 Task: In the  document goldmine.html Share this file with 'softage.1@softage.net' Check 'Vision History' View the  non- printing characters
Action: Mouse moved to (224, 306)
Screenshot: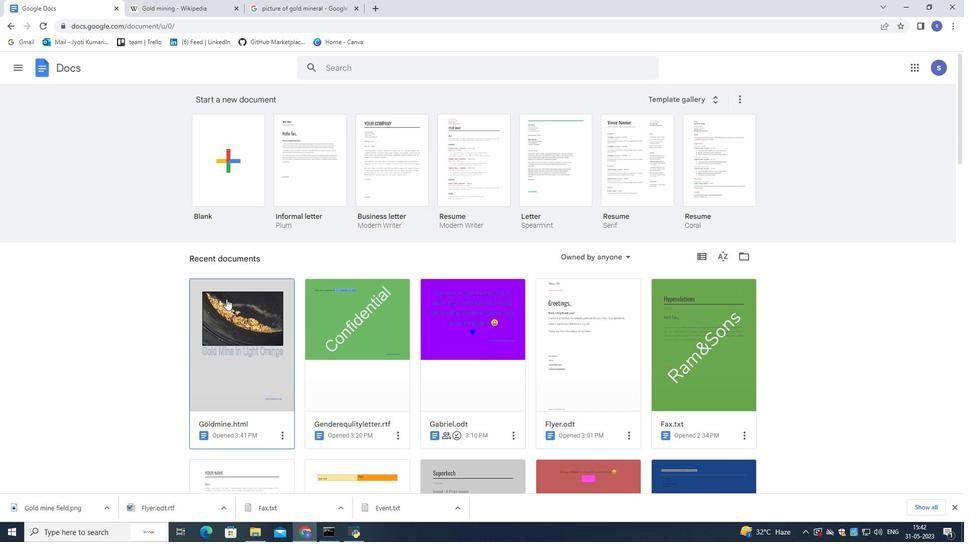 
Action: Mouse pressed left at (224, 306)
Screenshot: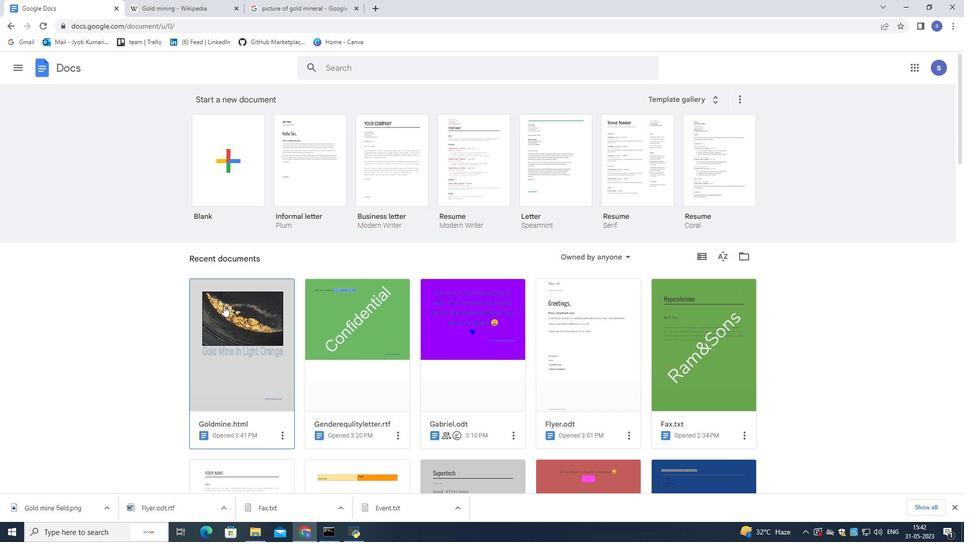 
Action: Mouse moved to (334, 315)
Screenshot: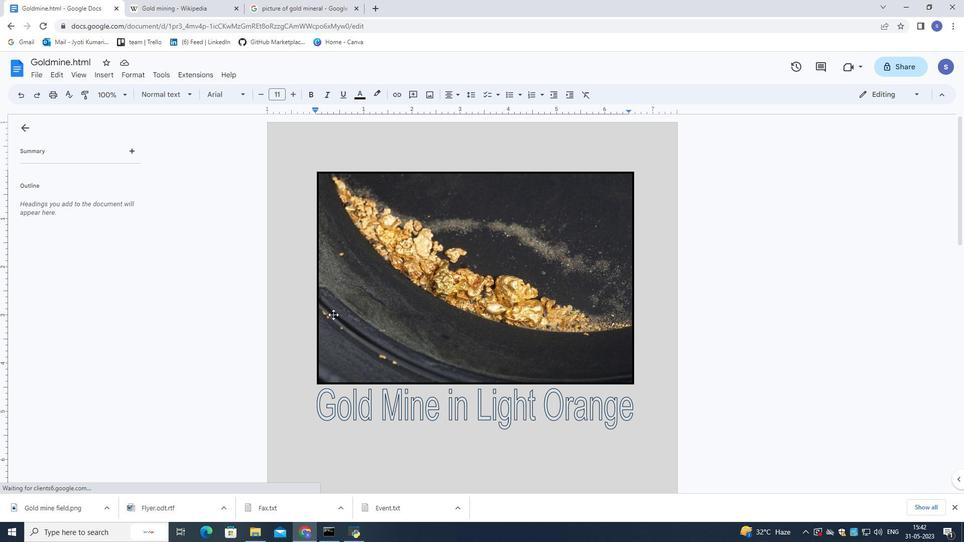 
Action: Mouse scrolled (334, 314) with delta (0, 0)
Screenshot: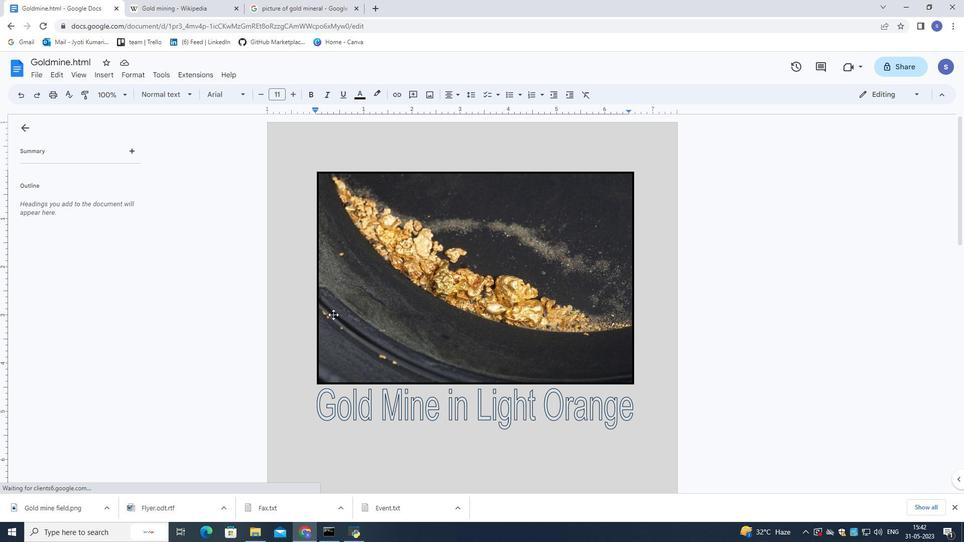 
Action: Mouse scrolled (334, 314) with delta (0, 0)
Screenshot: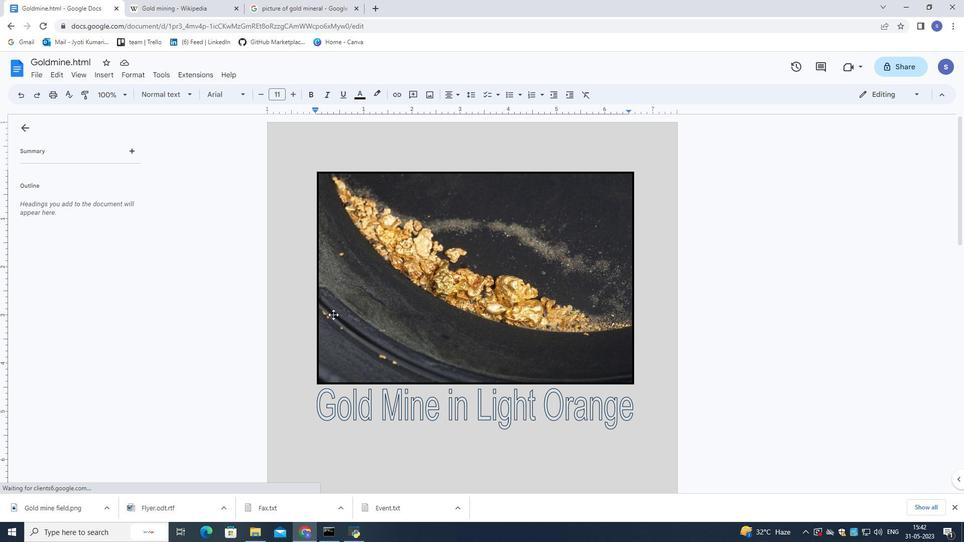 
Action: Mouse moved to (334, 315)
Screenshot: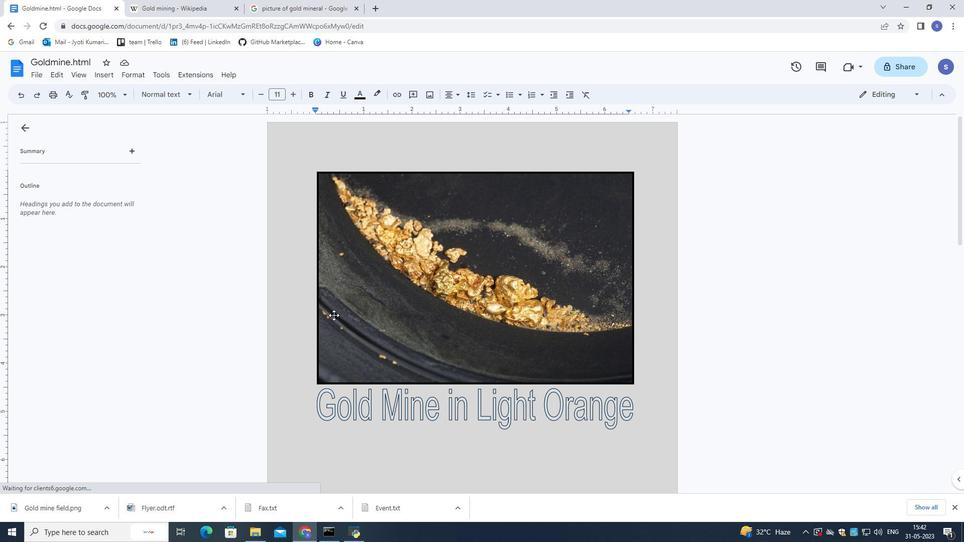 
Action: Mouse scrolled (334, 314) with delta (0, 0)
Screenshot: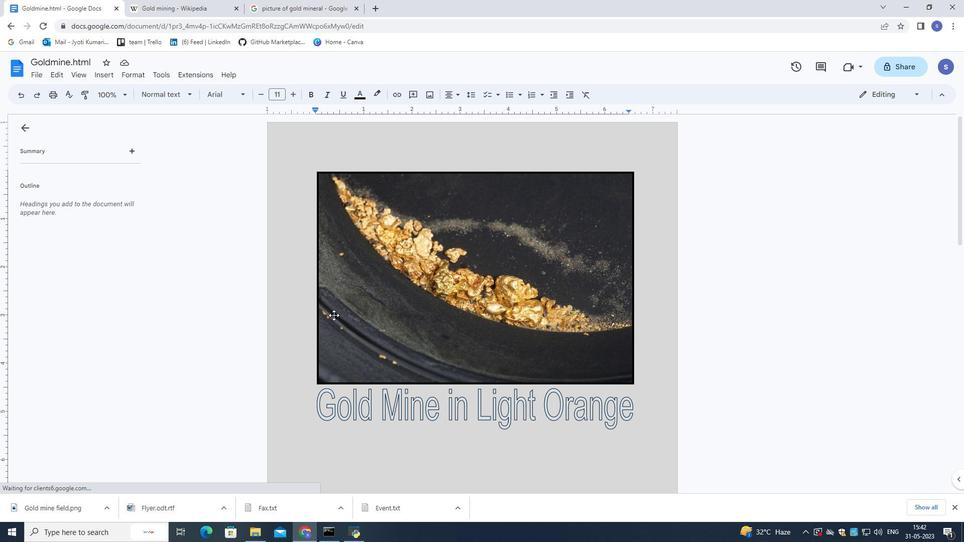 
Action: Mouse scrolled (334, 314) with delta (0, 0)
Screenshot: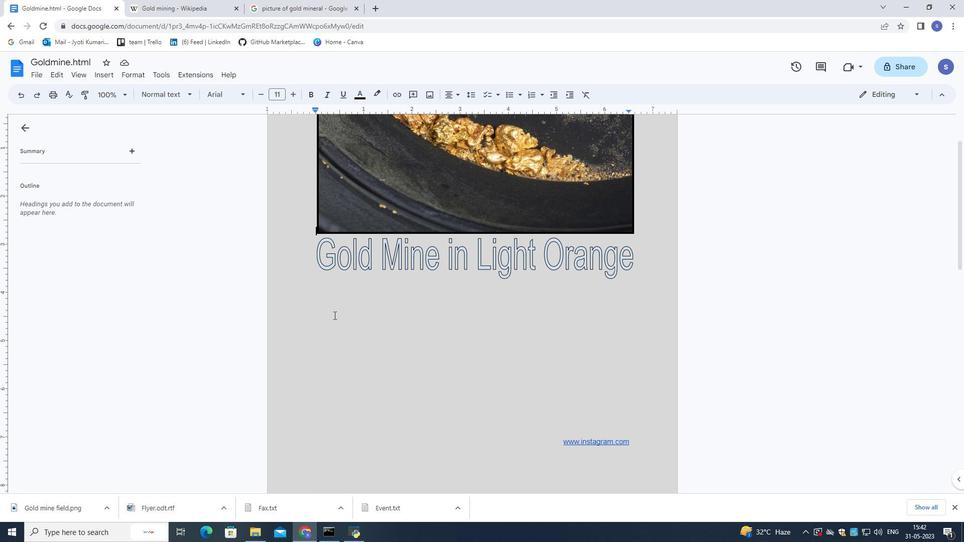 
Action: Mouse scrolled (334, 314) with delta (0, 0)
Screenshot: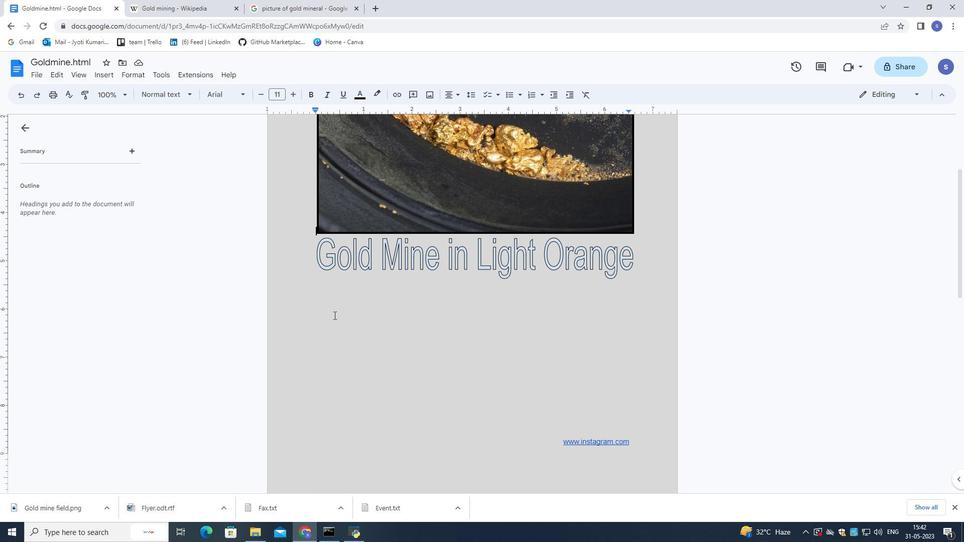 
Action: Mouse scrolled (334, 314) with delta (0, 0)
Screenshot: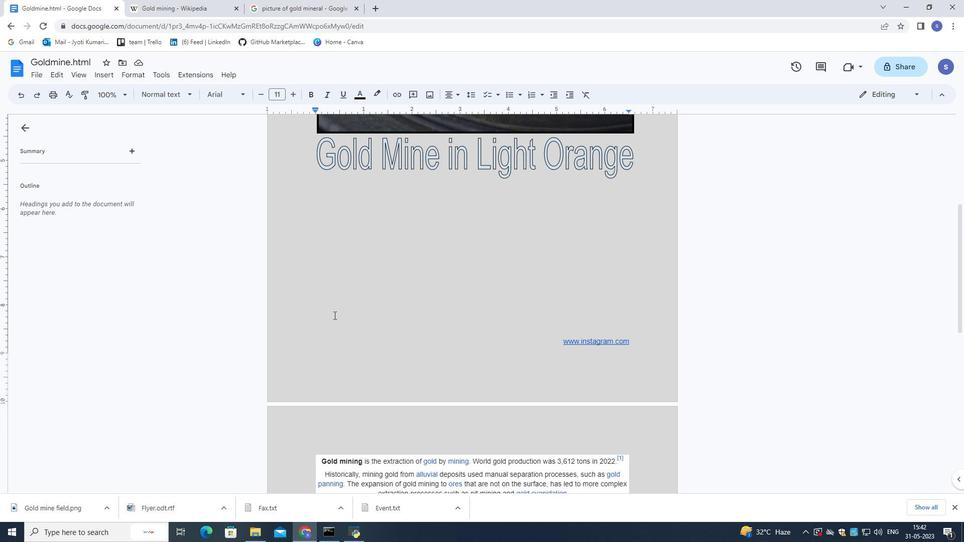 
Action: Mouse scrolled (334, 314) with delta (0, 0)
Screenshot: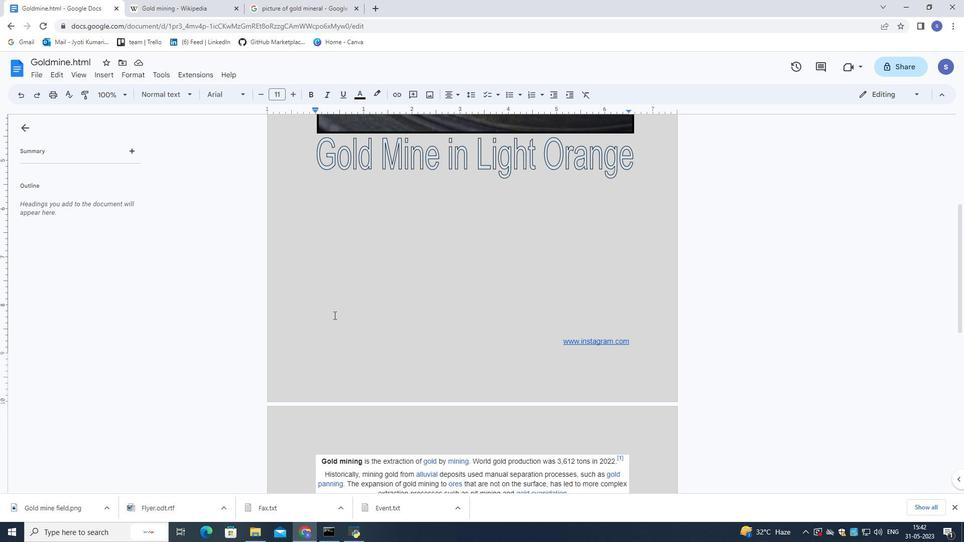 
Action: Mouse scrolled (334, 314) with delta (0, 0)
Screenshot: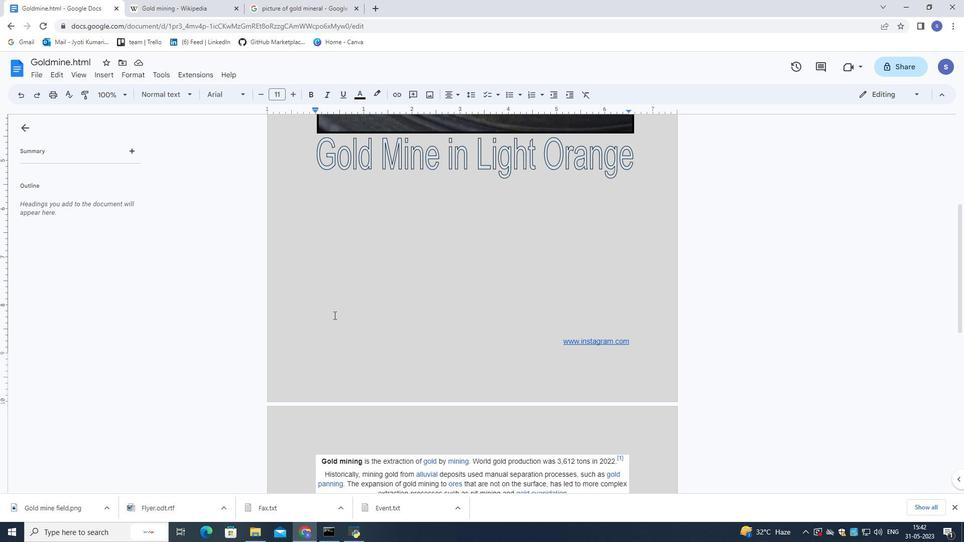 
Action: Mouse scrolled (334, 314) with delta (0, 0)
Screenshot: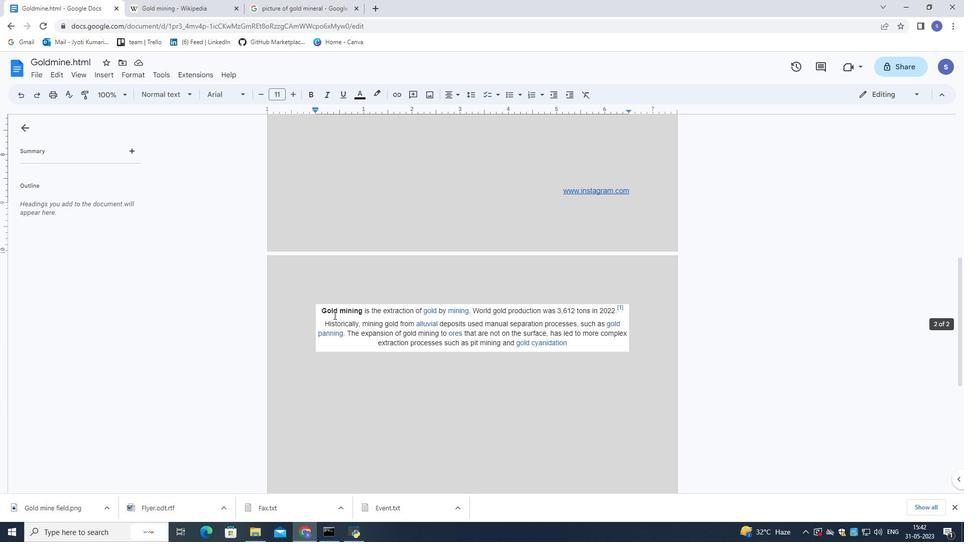 
Action: Mouse scrolled (334, 314) with delta (0, 0)
Screenshot: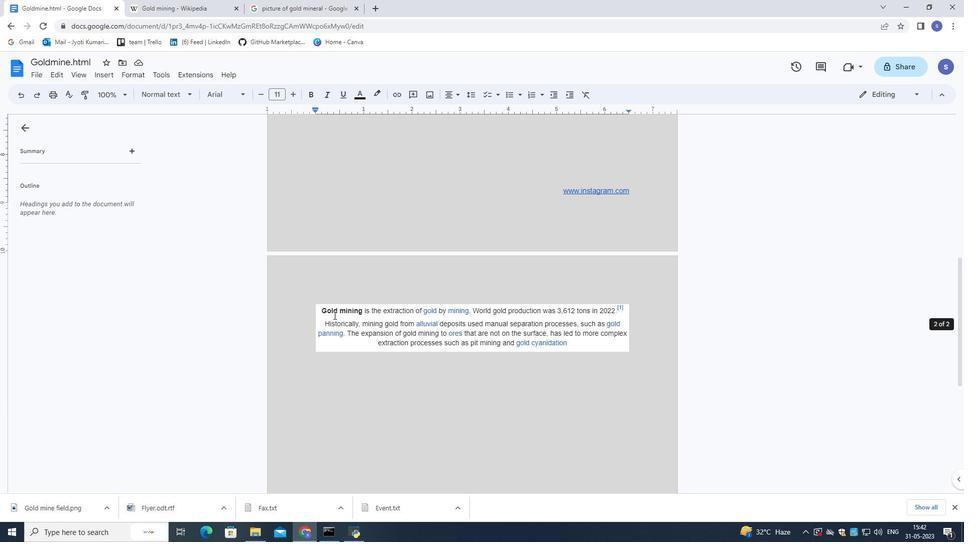 
Action: Mouse scrolled (334, 314) with delta (0, 0)
Screenshot: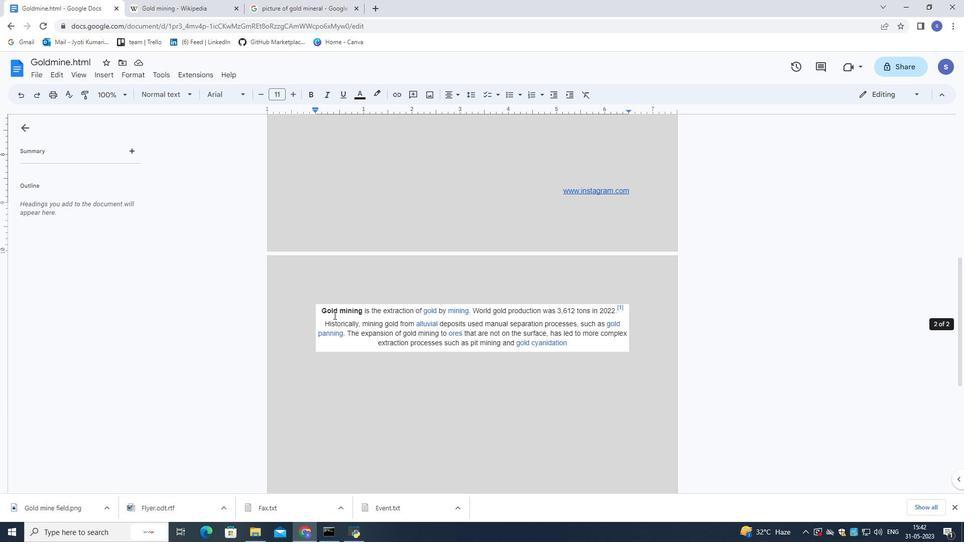 
Action: Mouse scrolled (334, 314) with delta (0, 0)
Screenshot: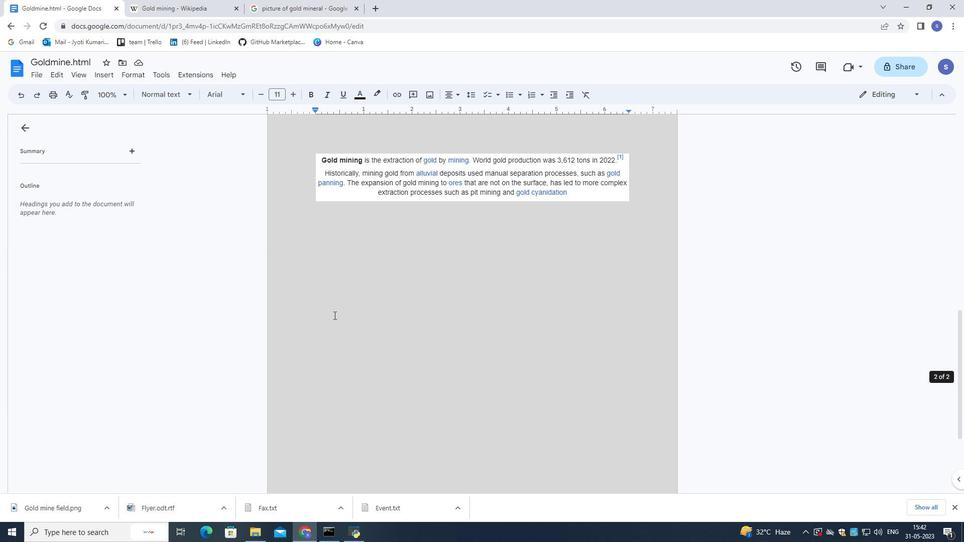 
Action: Mouse scrolled (334, 314) with delta (0, 0)
Screenshot: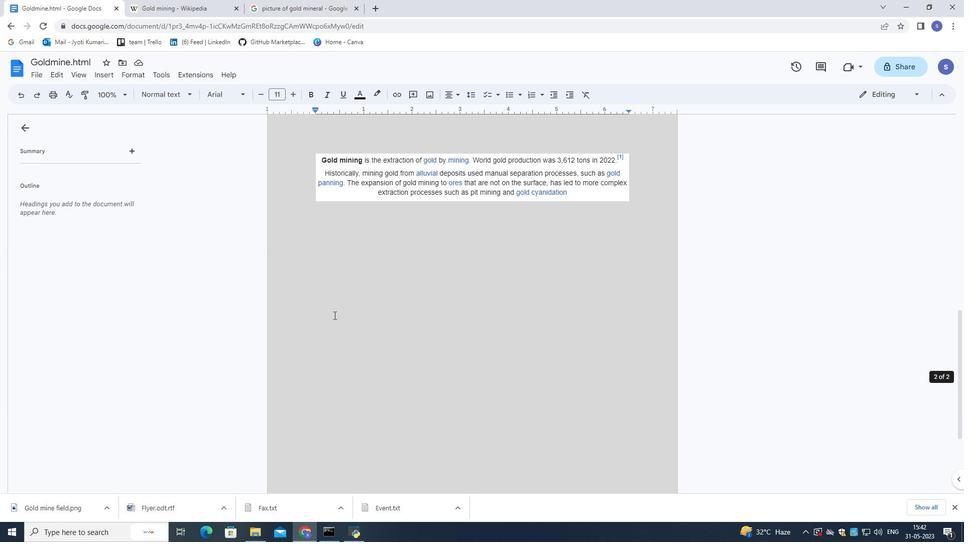 
Action: Mouse scrolled (334, 314) with delta (0, 0)
Screenshot: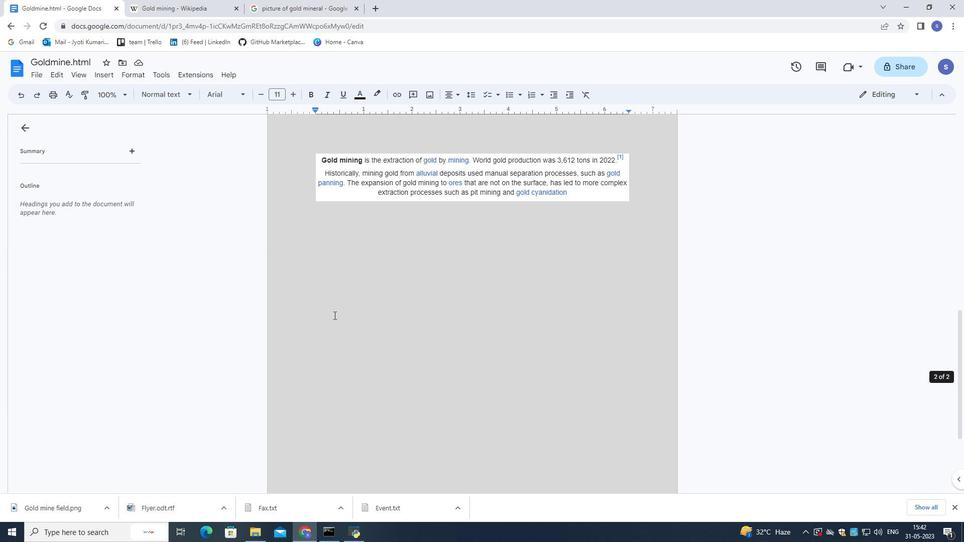 
Action: Mouse scrolled (334, 315) with delta (0, 0)
Screenshot: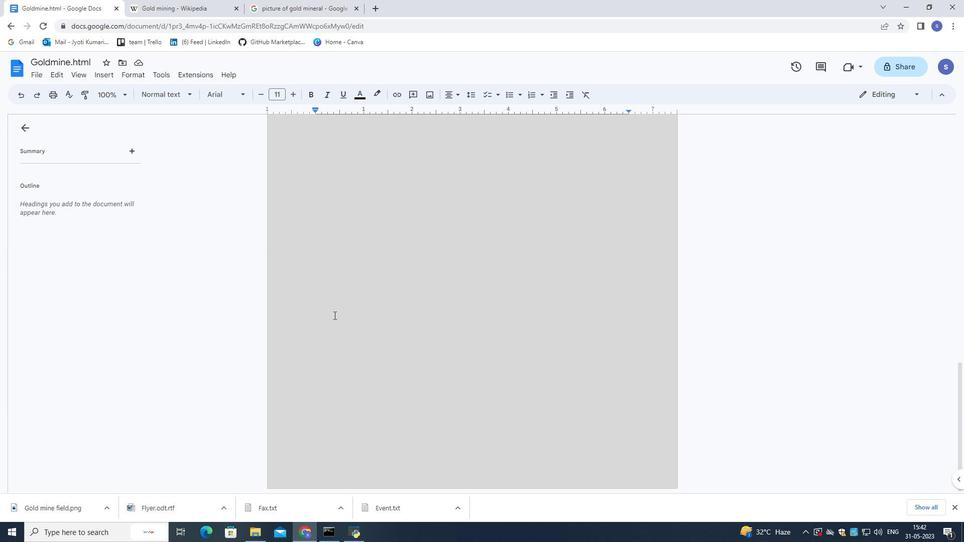 
Action: Mouse scrolled (334, 315) with delta (0, 0)
Screenshot: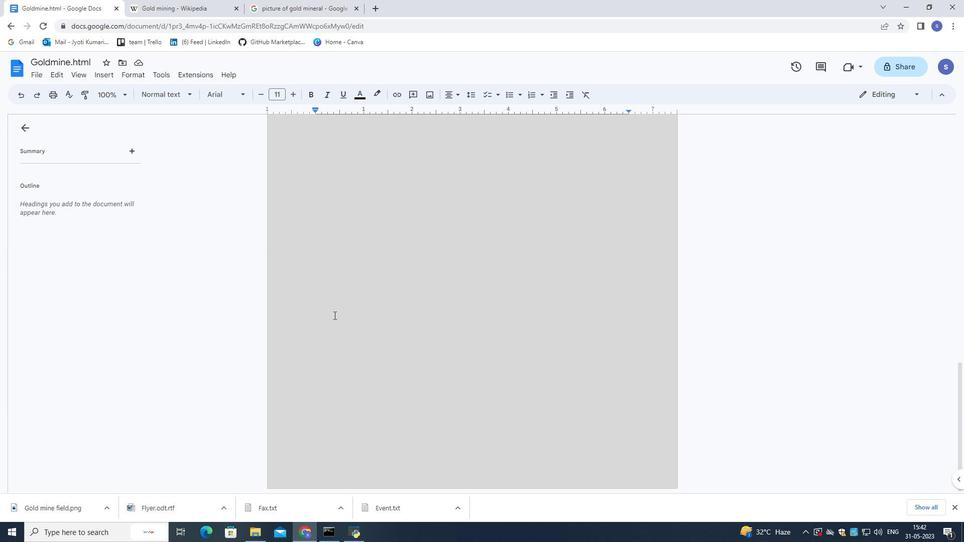 
Action: Mouse scrolled (334, 315) with delta (0, 0)
Screenshot: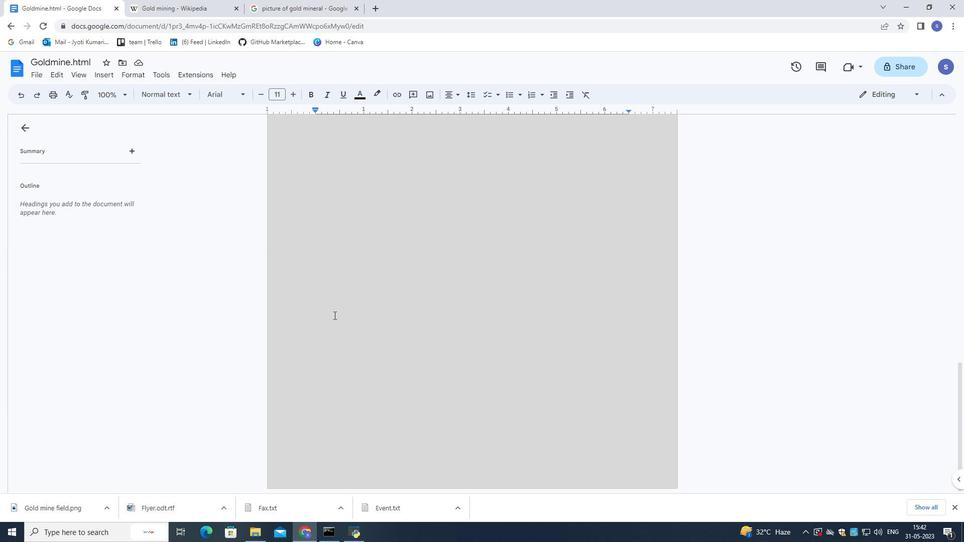 
Action: Mouse scrolled (334, 315) with delta (0, 0)
Screenshot: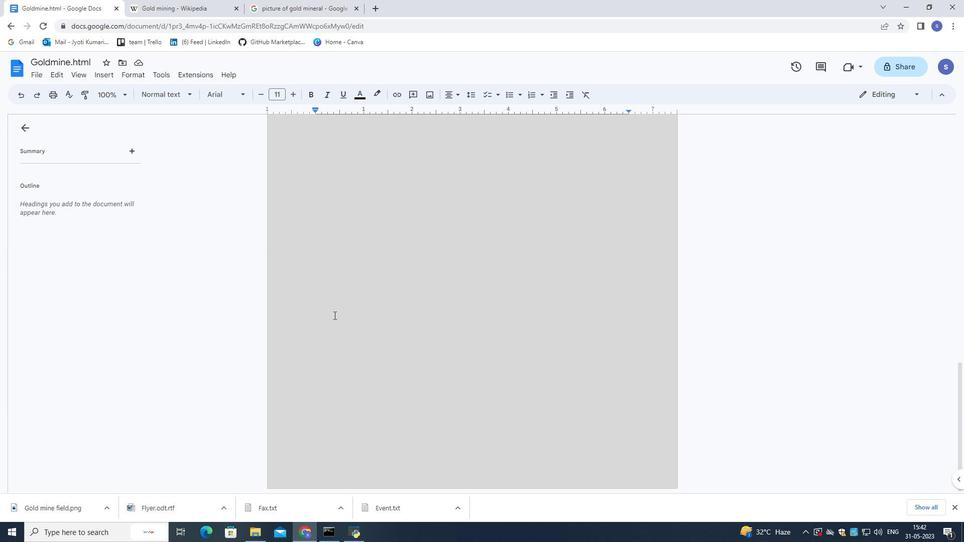 
Action: Mouse scrolled (334, 315) with delta (0, 0)
Screenshot: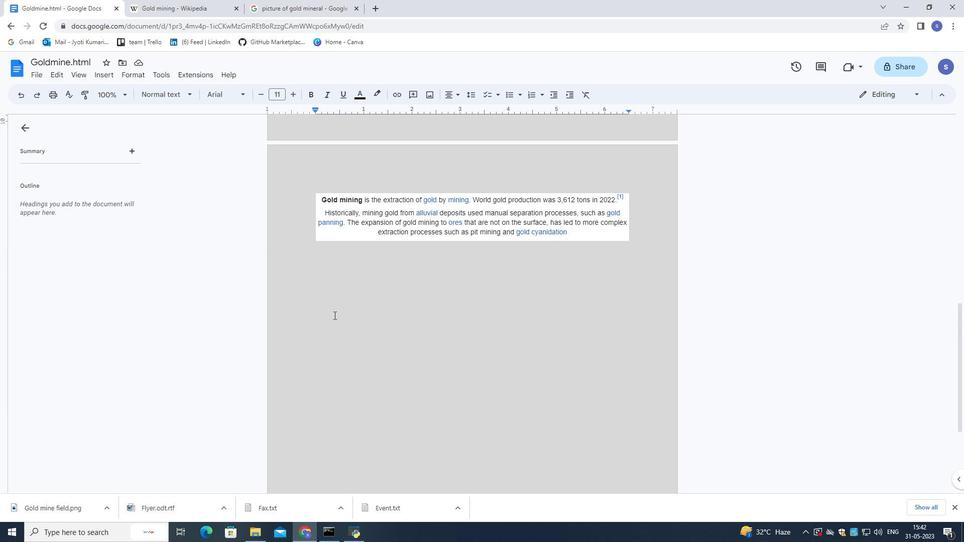 
Action: Mouse scrolled (334, 315) with delta (0, 0)
Screenshot: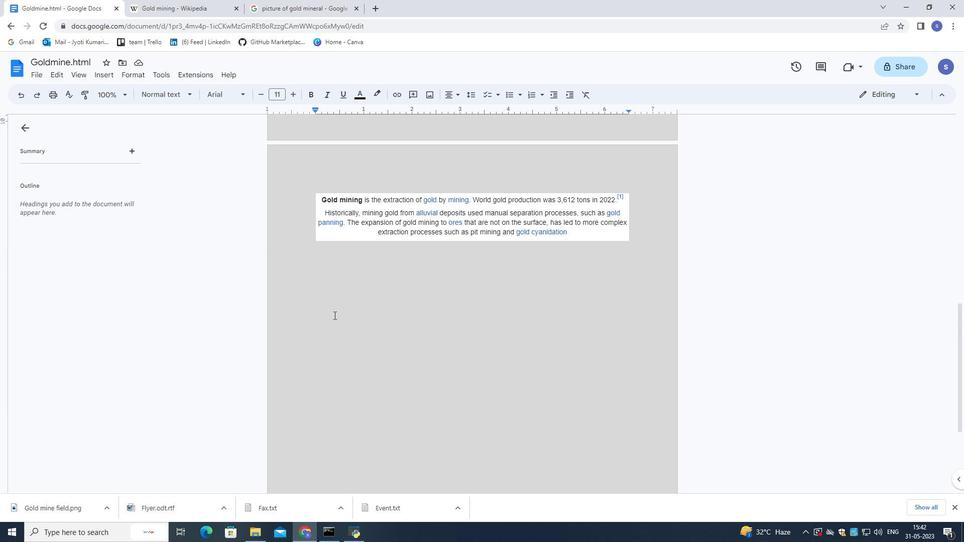 
Action: Mouse scrolled (334, 315) with delta (0, 0)
Screenshot: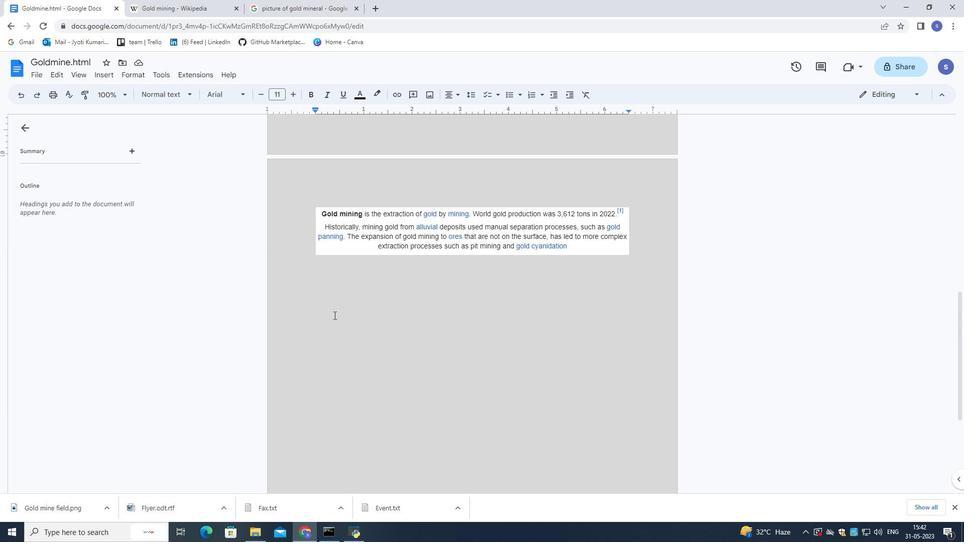 
Action: Mouse scrolled (334, 315) with delta (0, 0)
Screenshot: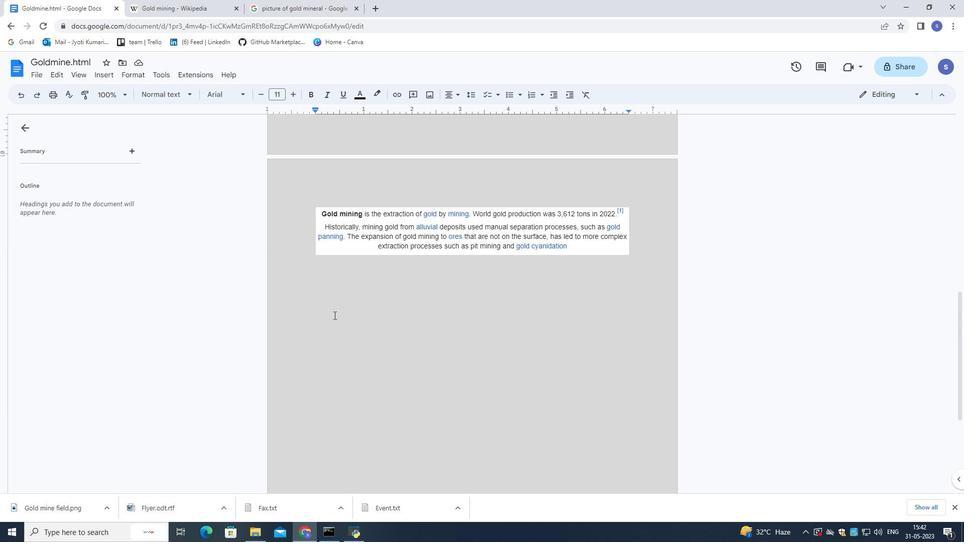 
Action: Mouse scrolled (334, 315) with delta (0, 0)
Screenshot: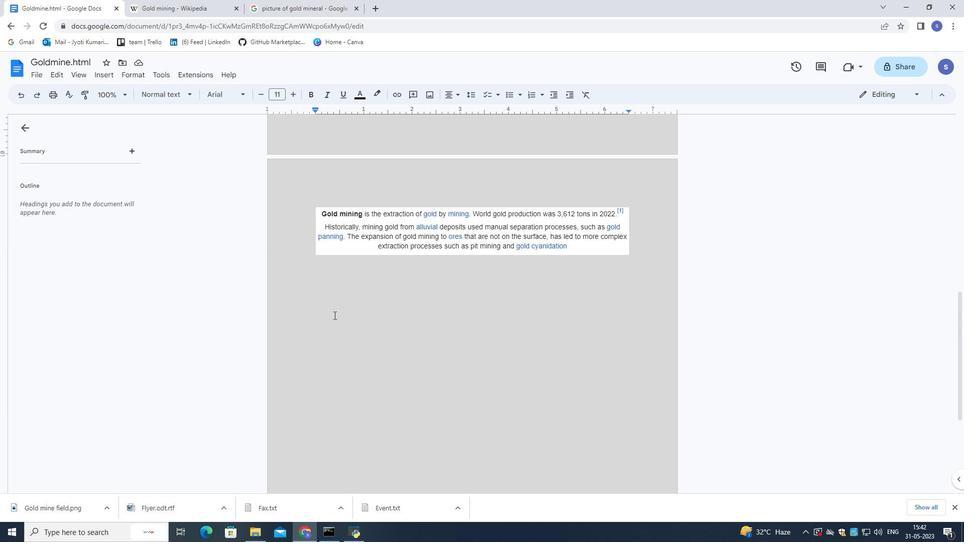 
Action: Mouse scrolled (334, 315) with delta (0, 0)
Screenshot: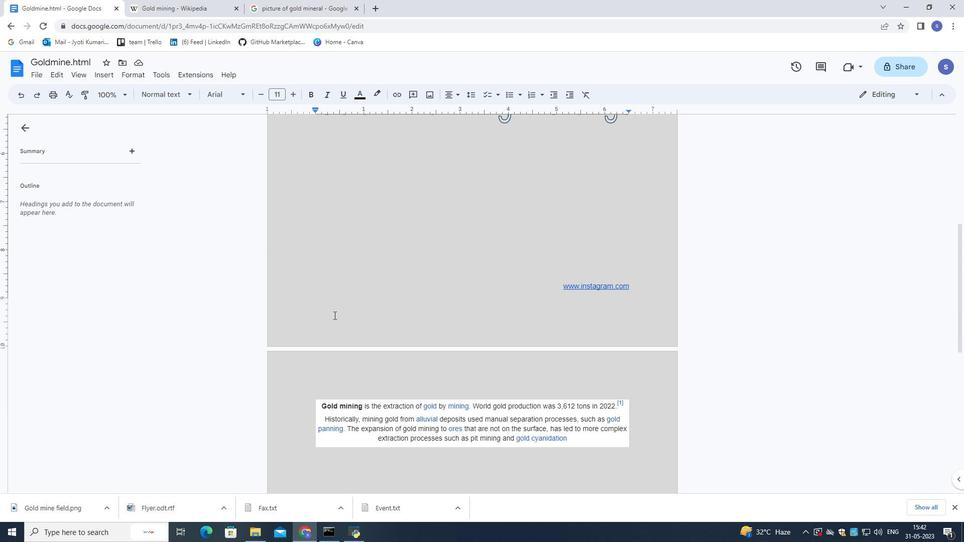 
Action: Mouse scrolled (334, 315) with delta (0, 0)
Screenshot: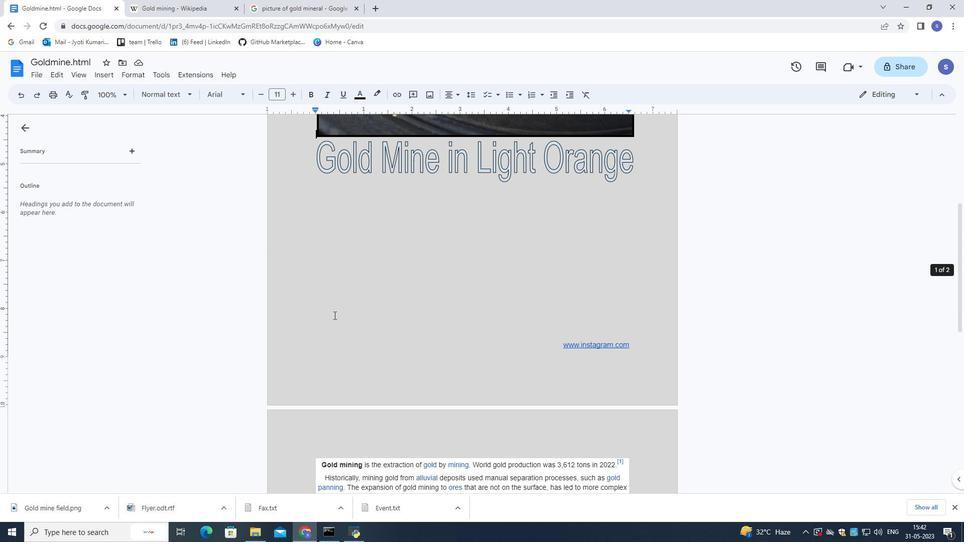 
Action: Mouse scrolled (334, 315) with delta (0, 0)
Screenshot: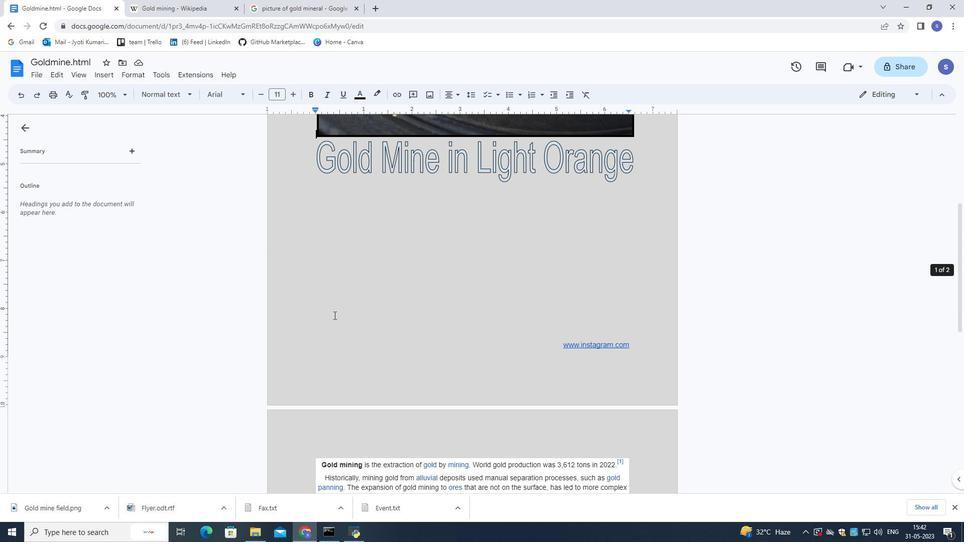 
Action: Mouse scrolled (334, 315) with delta (0, 0)
Screenshot: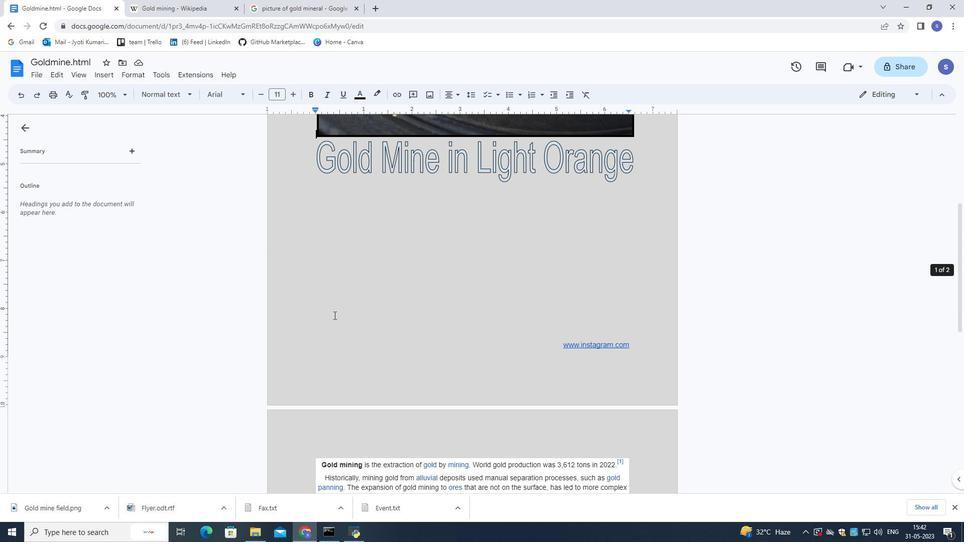 
Action: Mouse moved to (38, 71)
Screenshot: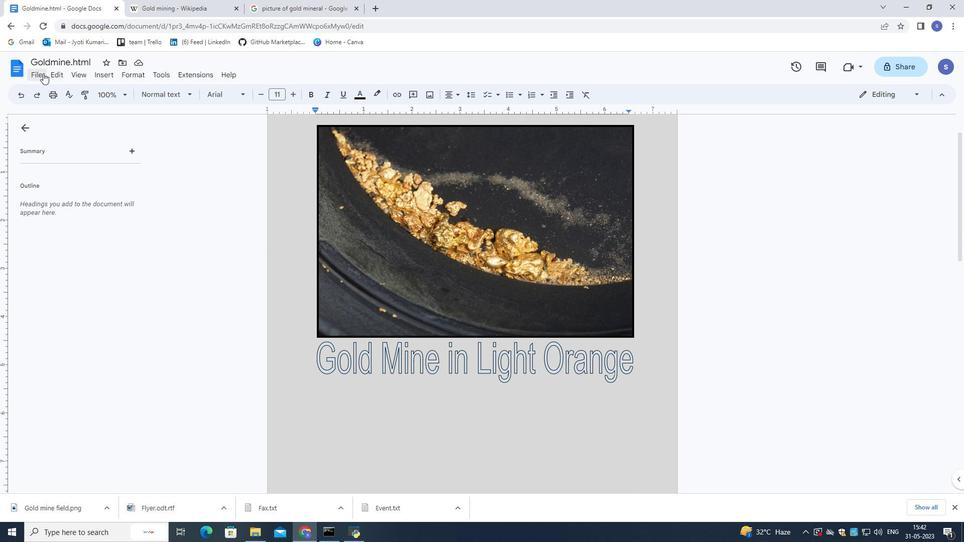 
Action: Mouse pressed left at (38, 71)
Screenshot: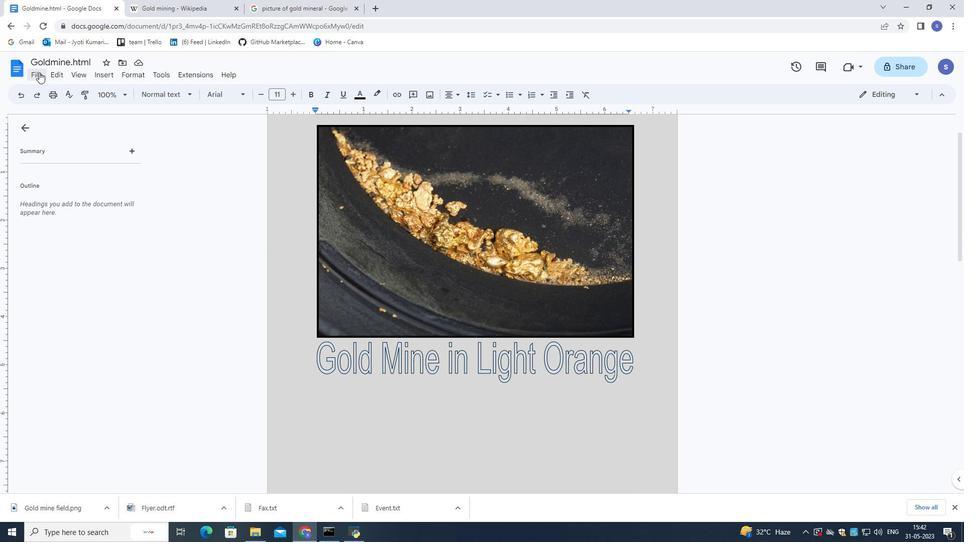 
Action: Mouse moved to (53, 146)
Screenshot: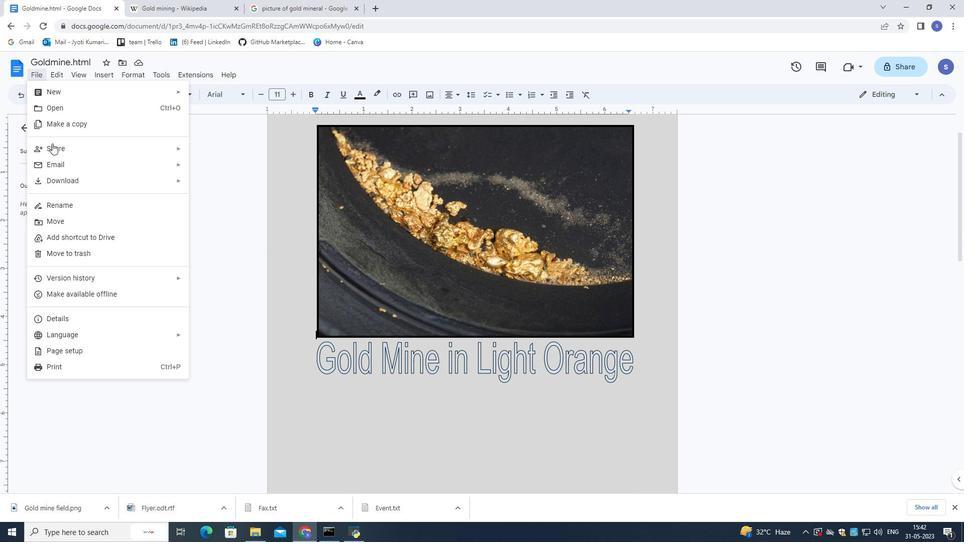 
Action: Mouse pressed left at (53, 146)
Screenshot: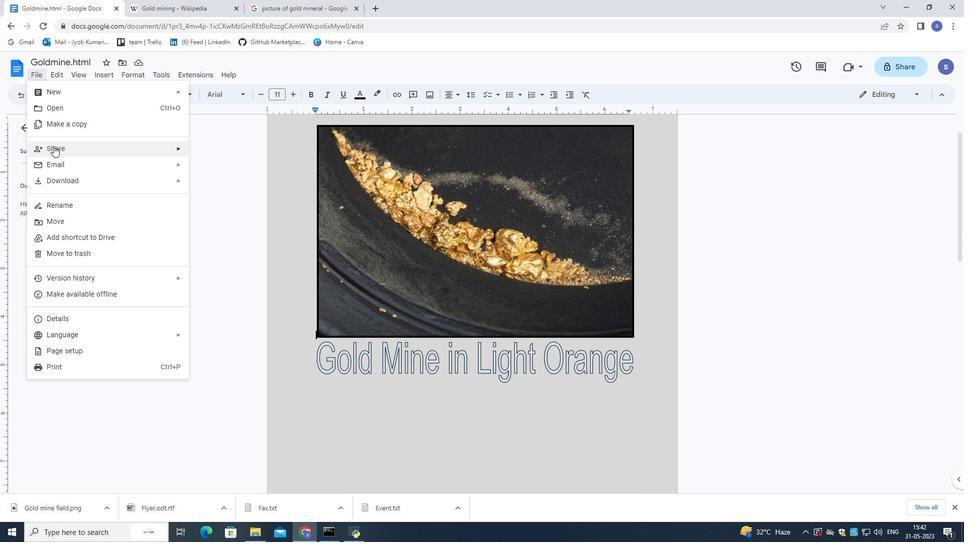 
Action: Mouse moved to (220, 155)
Screenshot: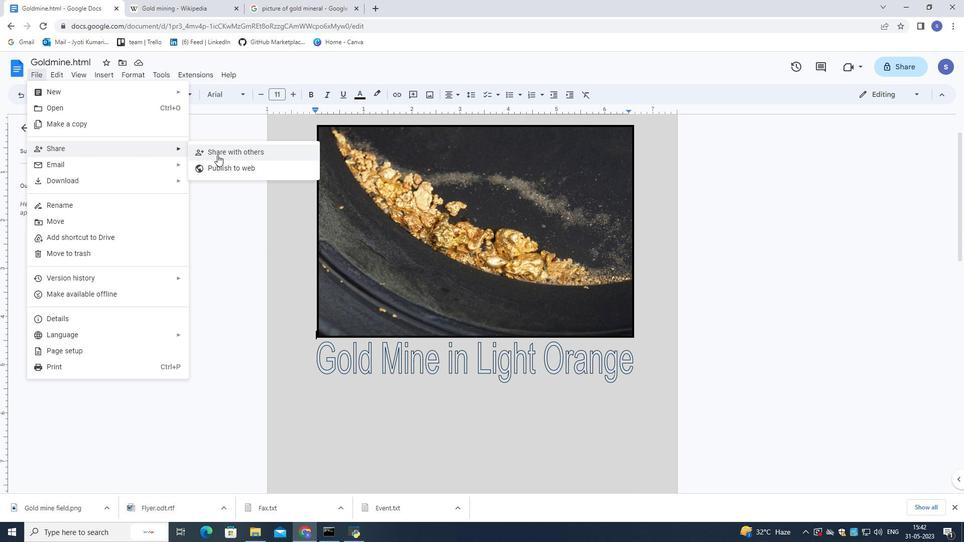 
Action: Mouse pressed left at (220, 155)
Screenshot: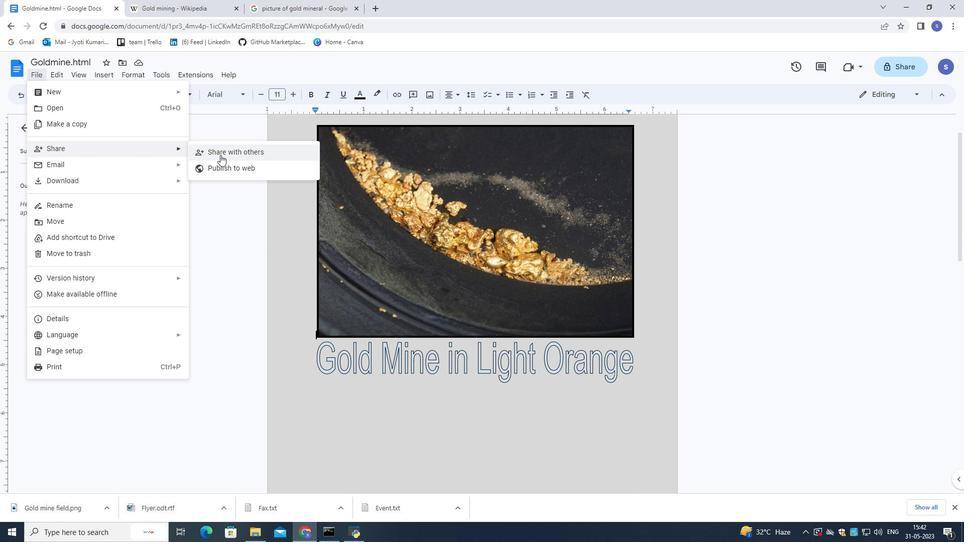 
Action: Mouse moved to (399, 224)
Screenshot: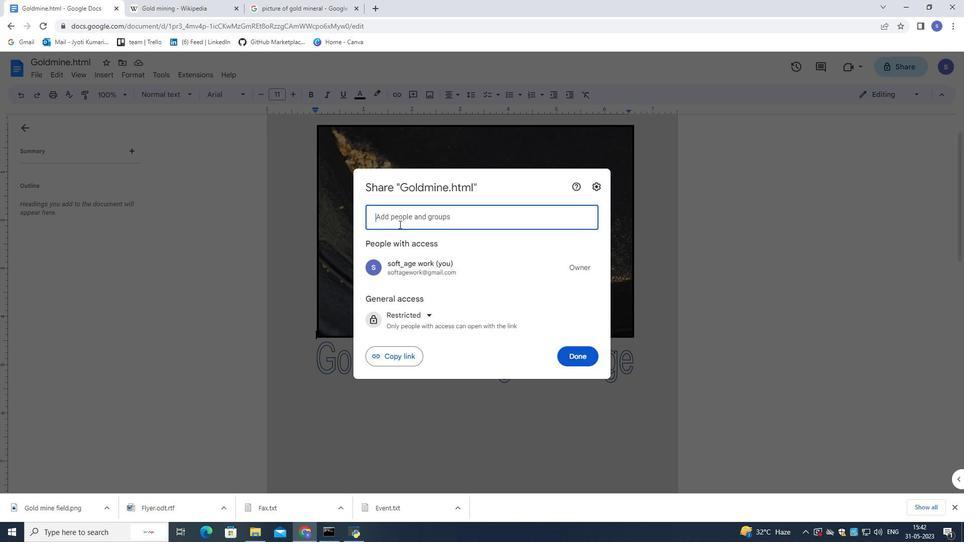 
Action: Key pressed softage.1<Key.shift>@softage.net
Screenshot: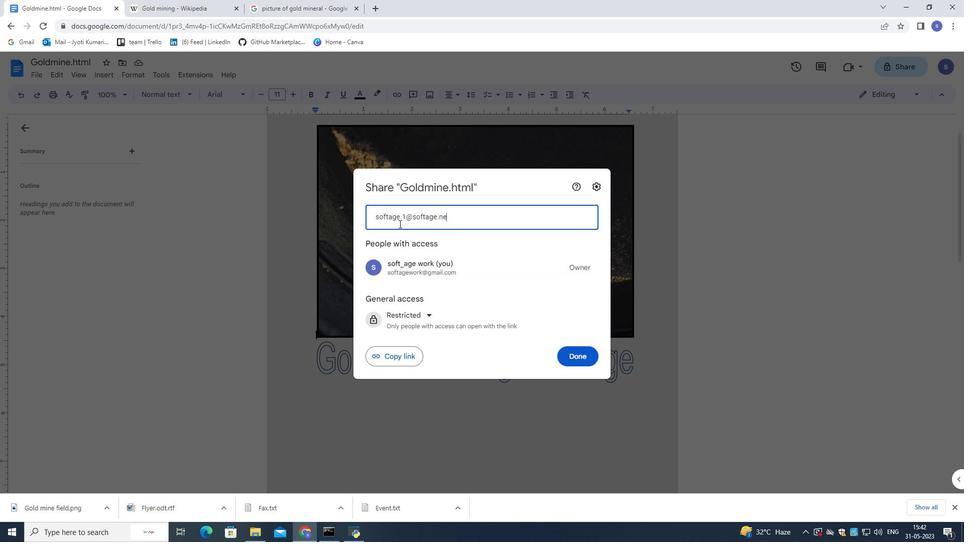 
Action: Mouse moved to (411, 253)
Screenshot: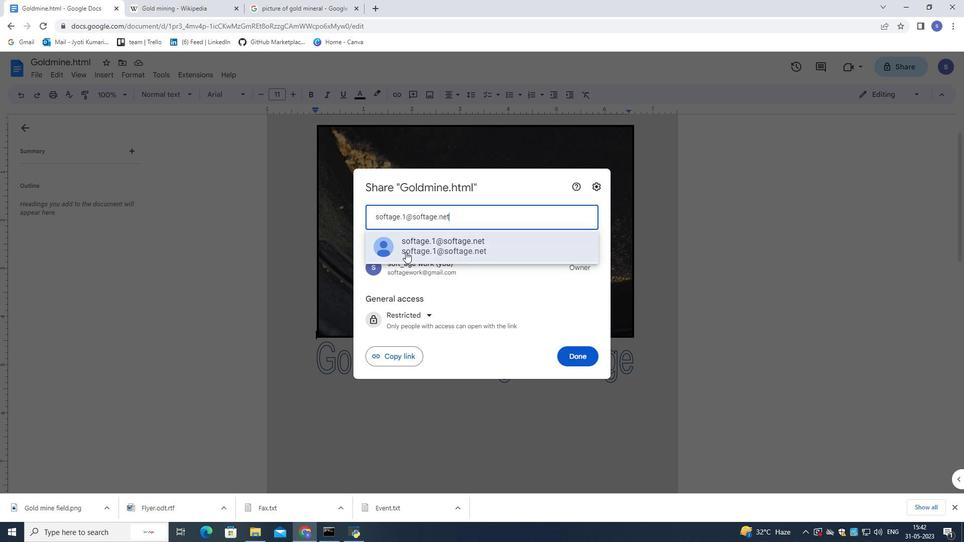 
Action: Mouse pressed left at (411, 253)
Screenshot: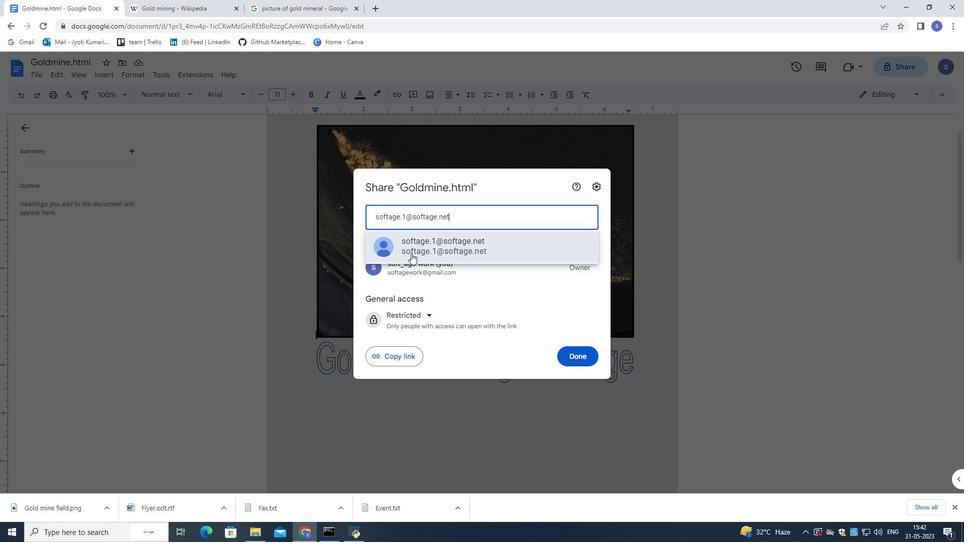 
Action: Mouse moved to (576, 347)
Screenshot: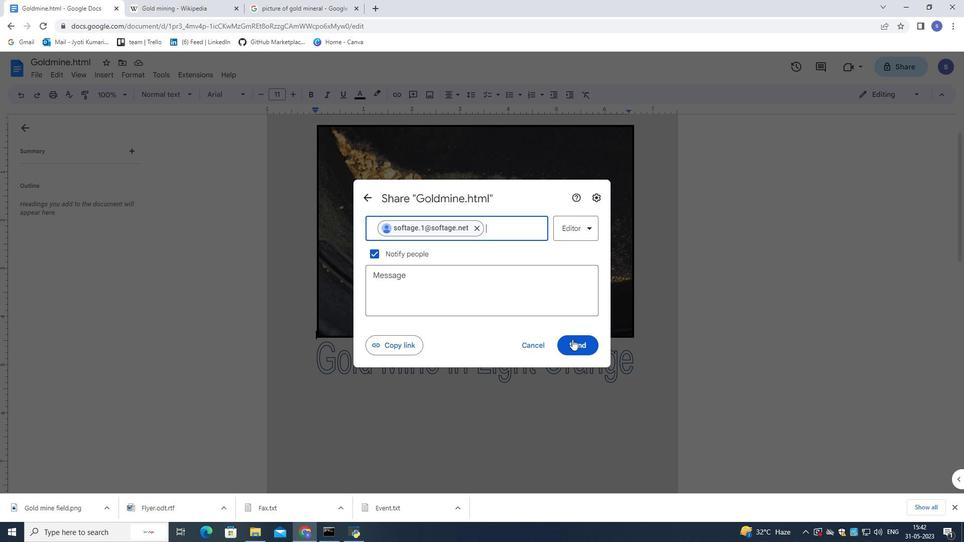 
Action: Mouse pressed left at (576, 347)
Screenshot: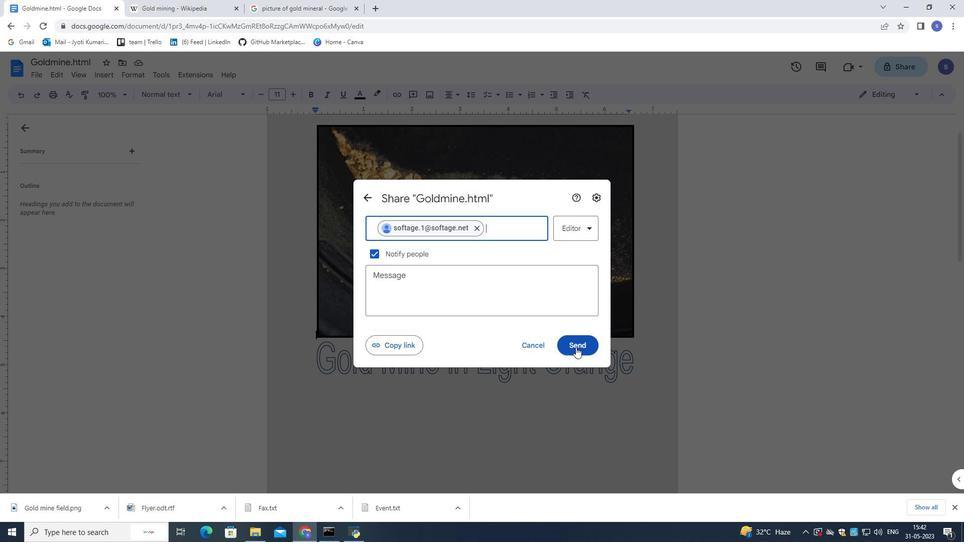 
Action: Mouse moved to (562, 278)
Screenshot: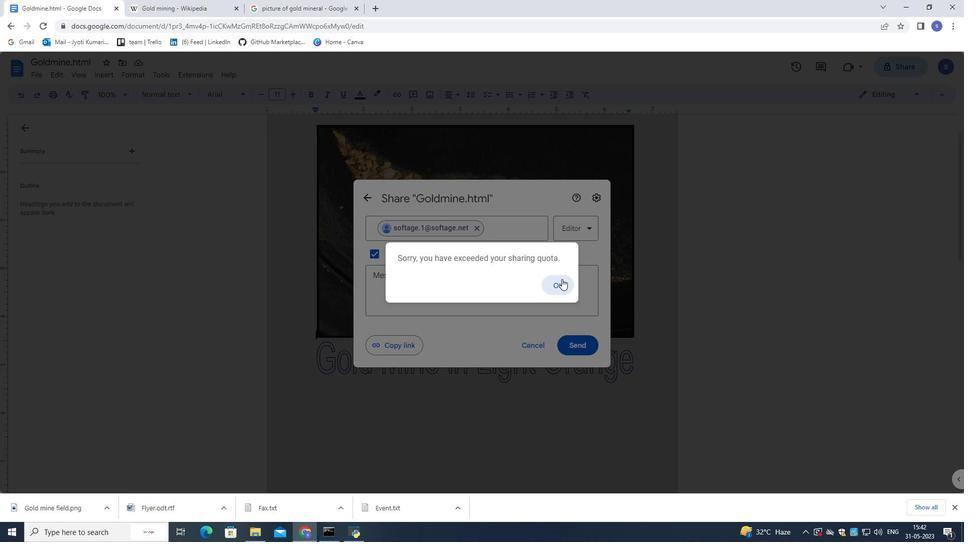 
Action: Mouse pressed left at (562, 278)
Screenshot: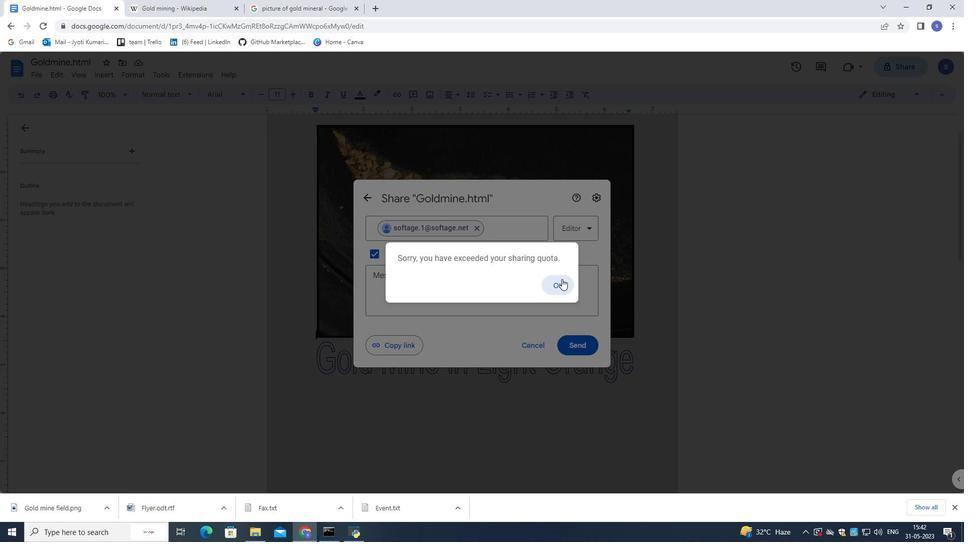 
Action: Mouse moved to (574, 346)
Screenshot: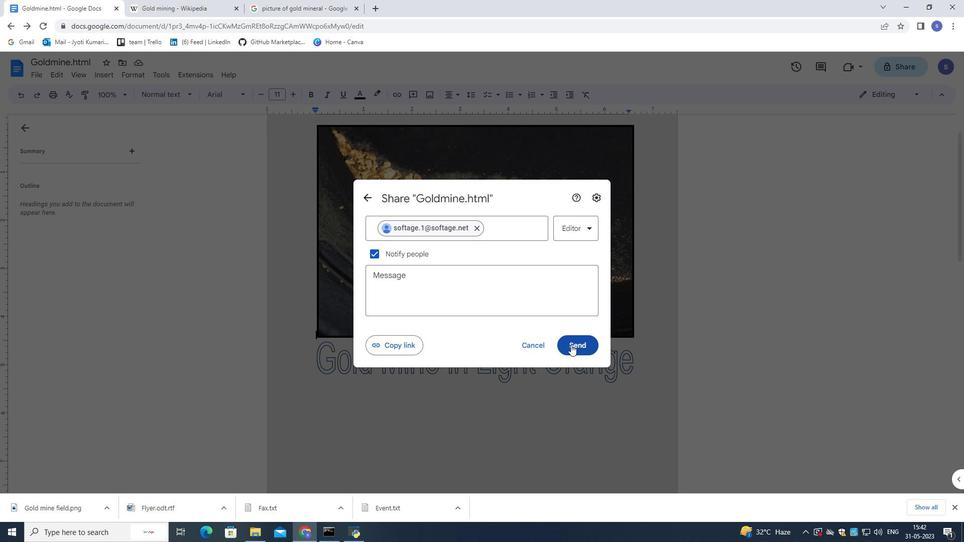 
Action: Mouse pressed left at (574, 346)
Screenshot: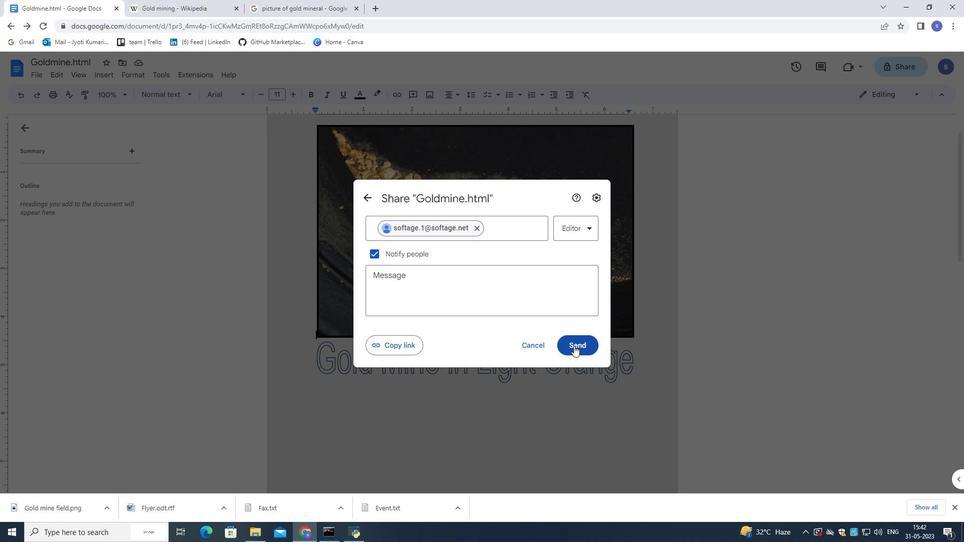 
Action: Mouse moved to (550, 285)
Screenshot: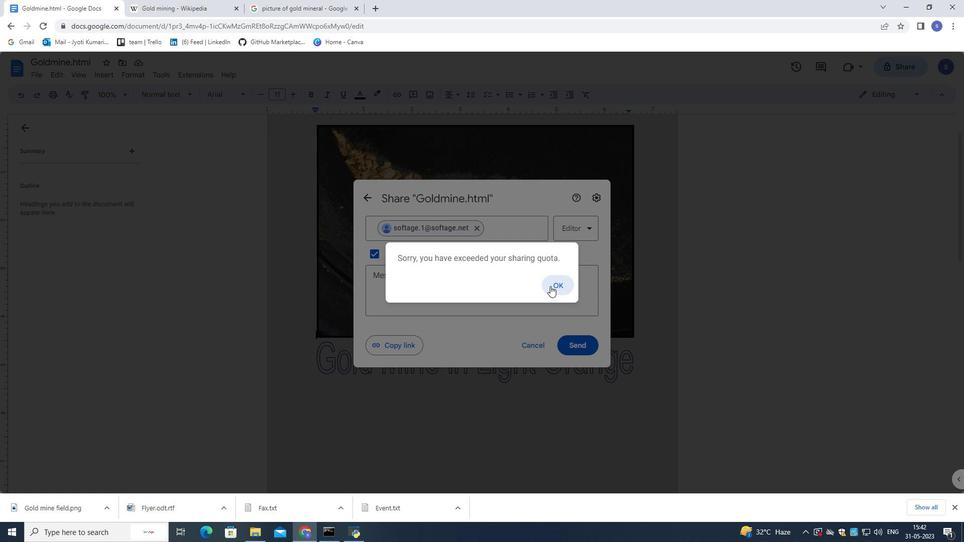 
Action: Mouse pressed left at (550, 285)
Screenshot: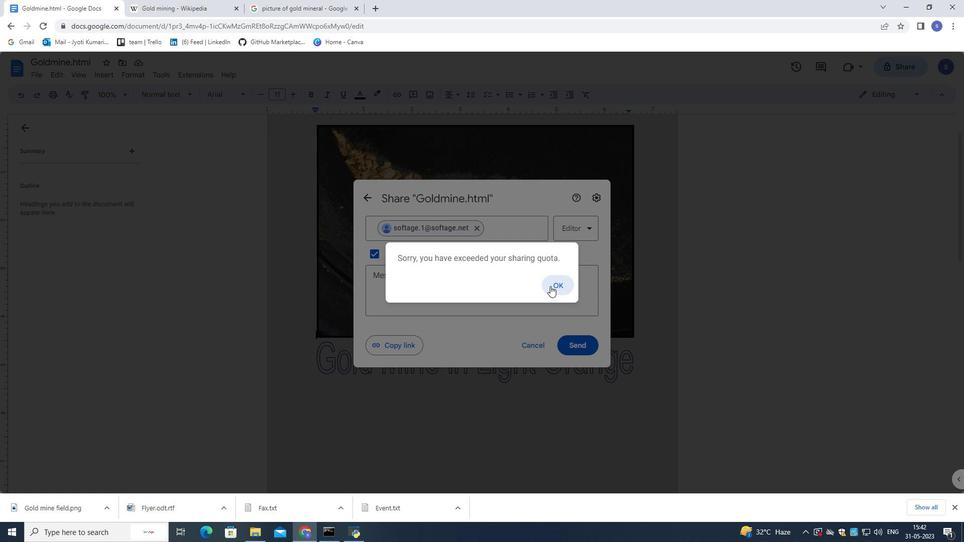 
Action: Mouse moved to (532, 347)
Screenshot: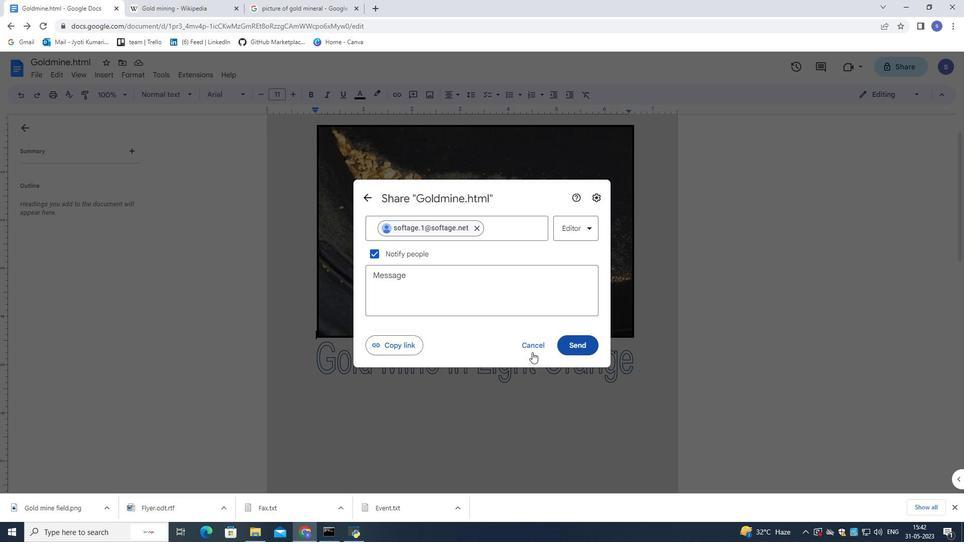 
Action: Mouse pressed left at (532, 347)
Screenshot: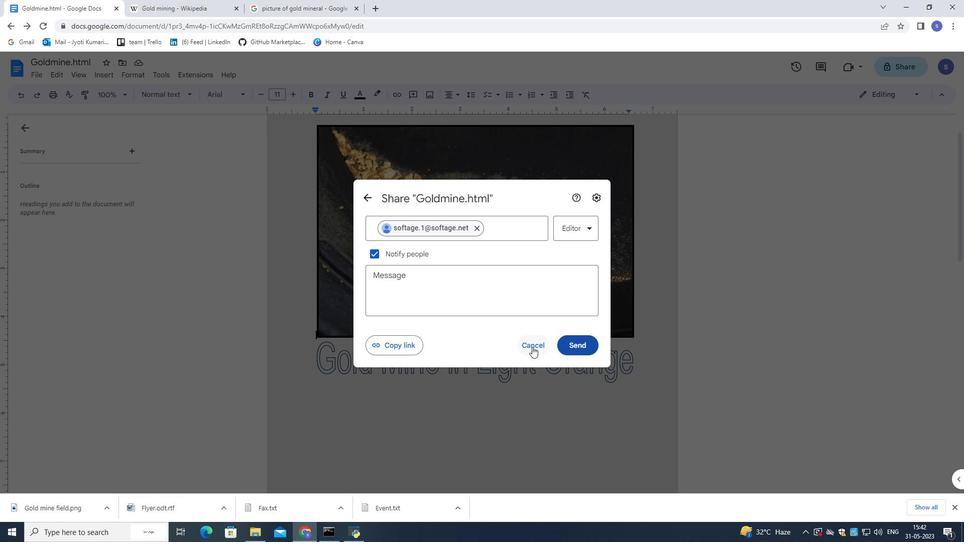 
Action: Mouse moved to (565, 358)
Screenshot: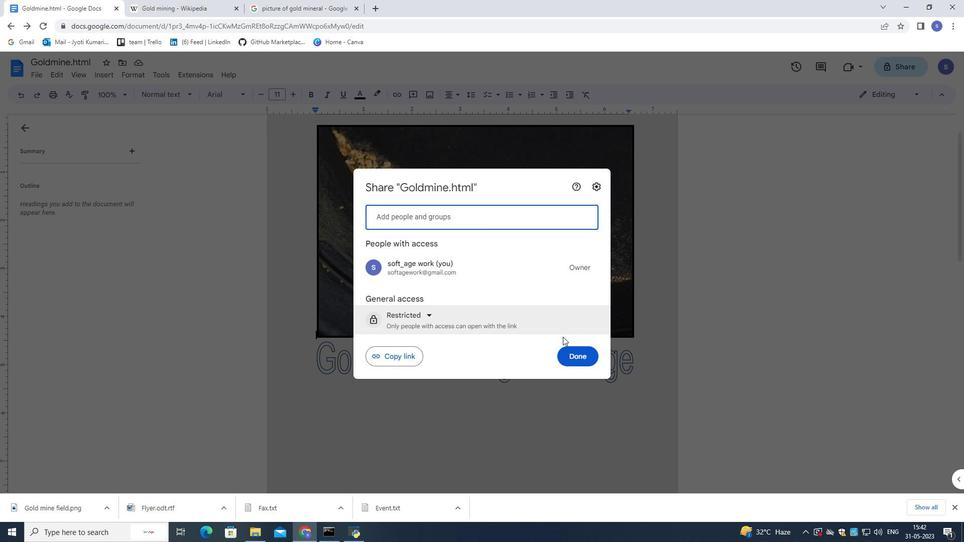
Action: Mouse pressed left at (565, 358)
Screenshot: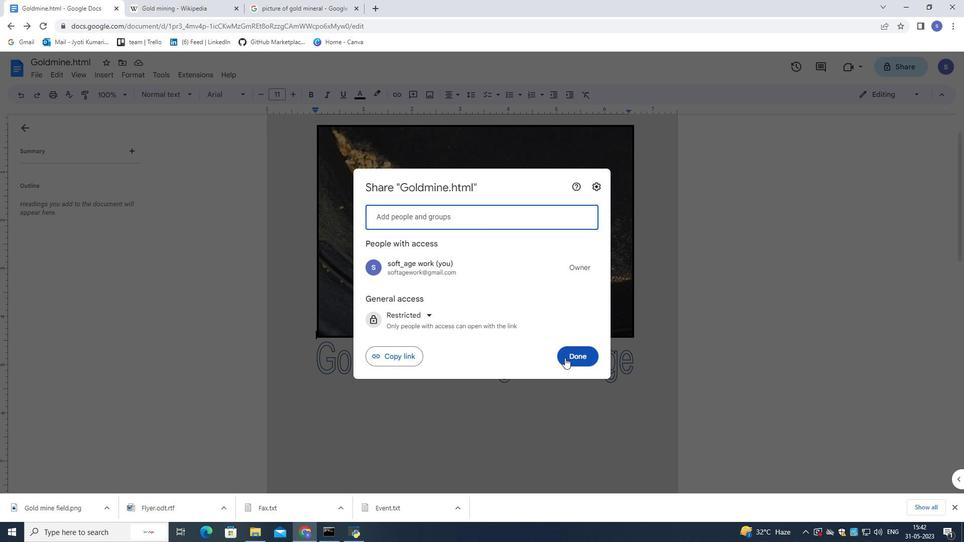 
Action: Mouse moved to (40, 74)
Screenshot: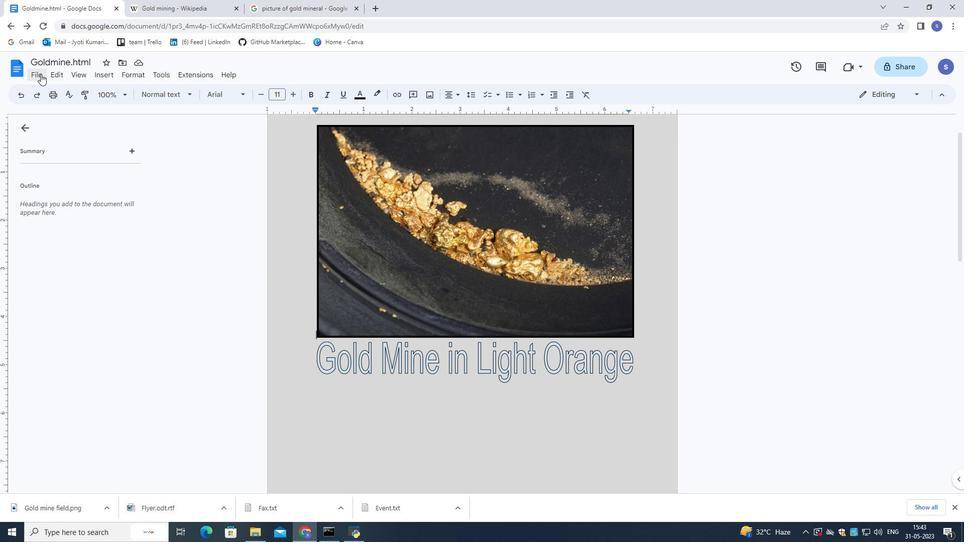 
Action: Mouse pressed left at (40, 74)
Screenshot: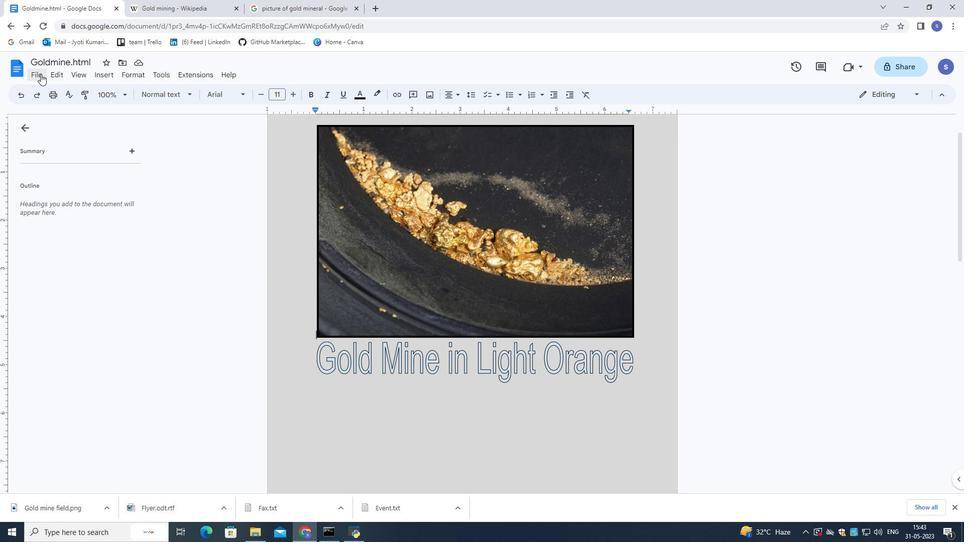 
Action: Mouse moved to (210, 298)
Screenshot: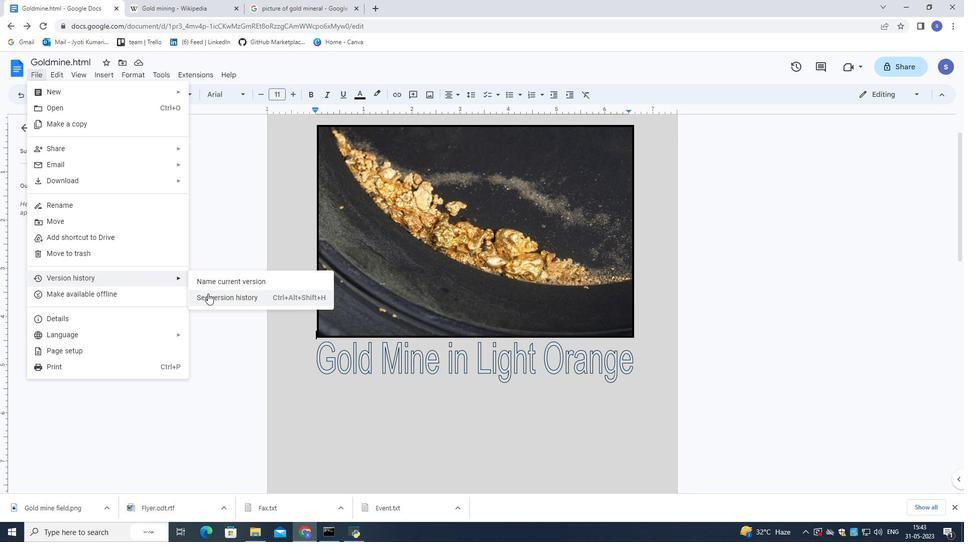 
Action: Mouse pressed left at (210, 298)
Screenshot: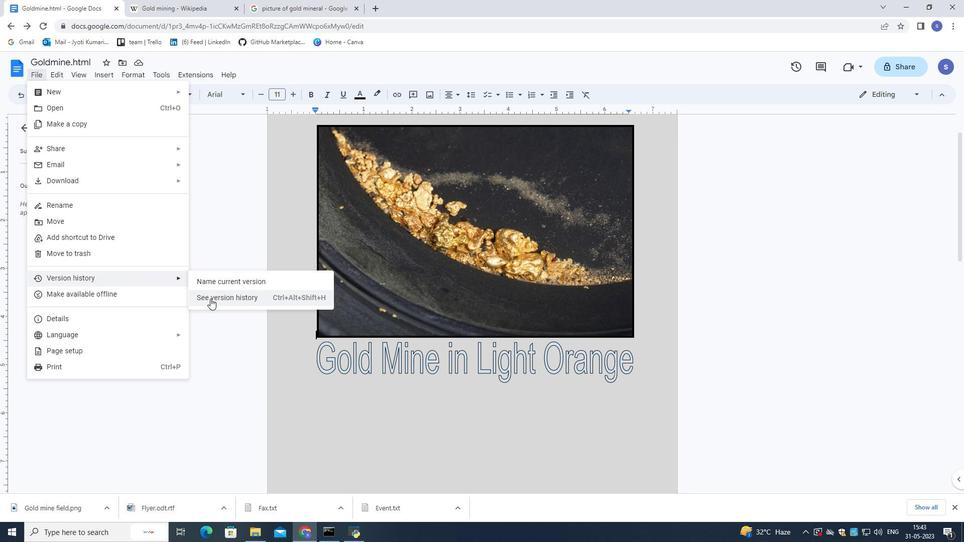 
Action: Mouse moved to (334, 294)
Screenshot: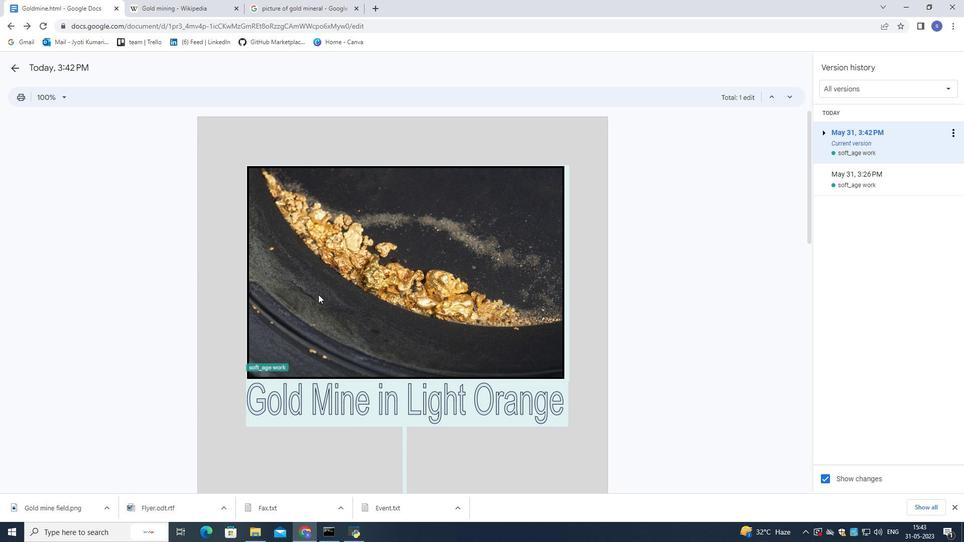 
Action: Mouse scrolled (334, 294) with delta (0, 0)
Screenshot: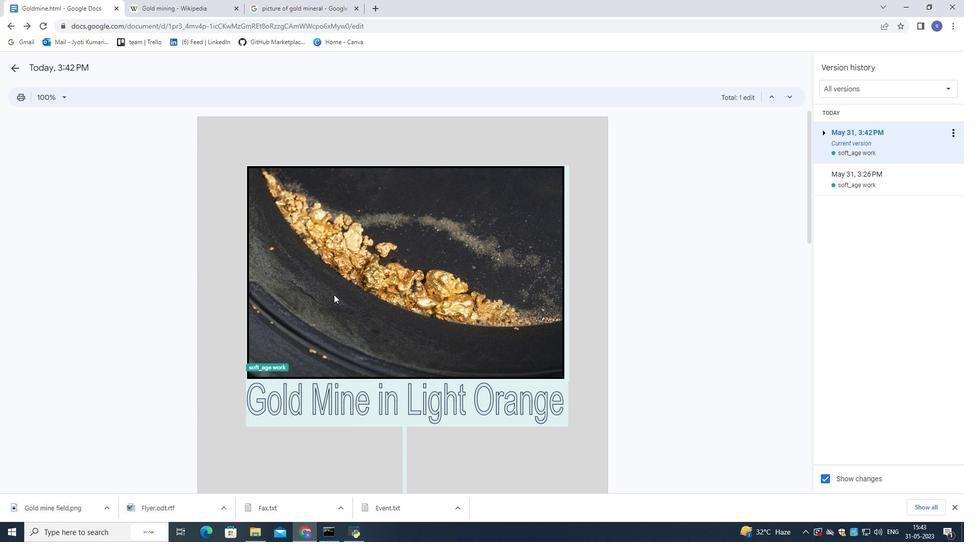 
Action: Mouse scrolled (334, 294) with delta (0, 0)
Screenshot: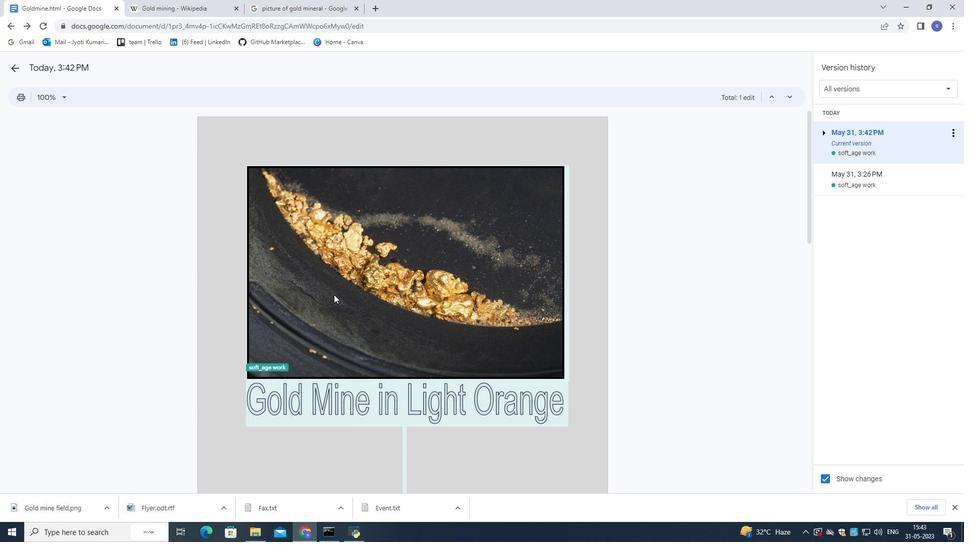 
Action: Mouse scrolled (334, 294) with delta (0, 0)
Screenshot: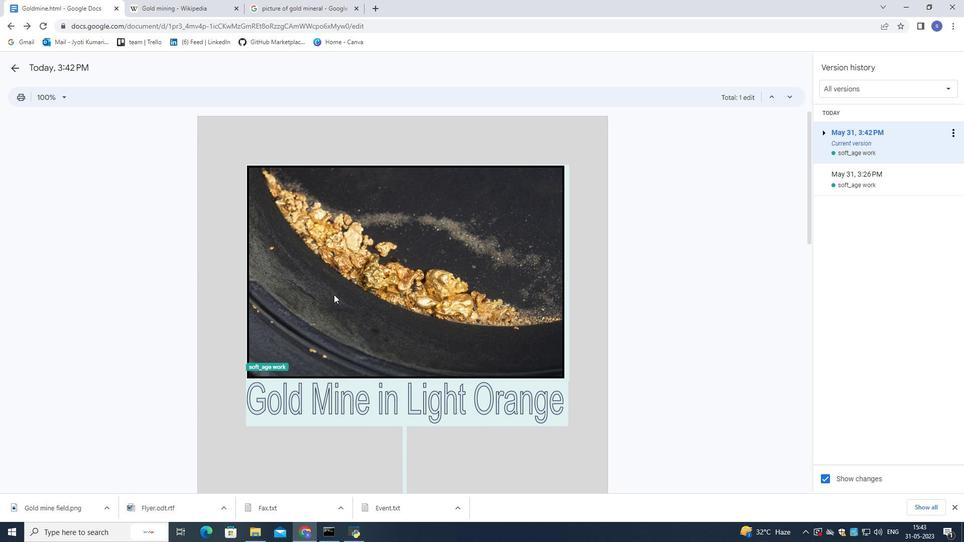 
Action: Mouse scrolled (334, 294) with delta (0, 0)
Screenshot: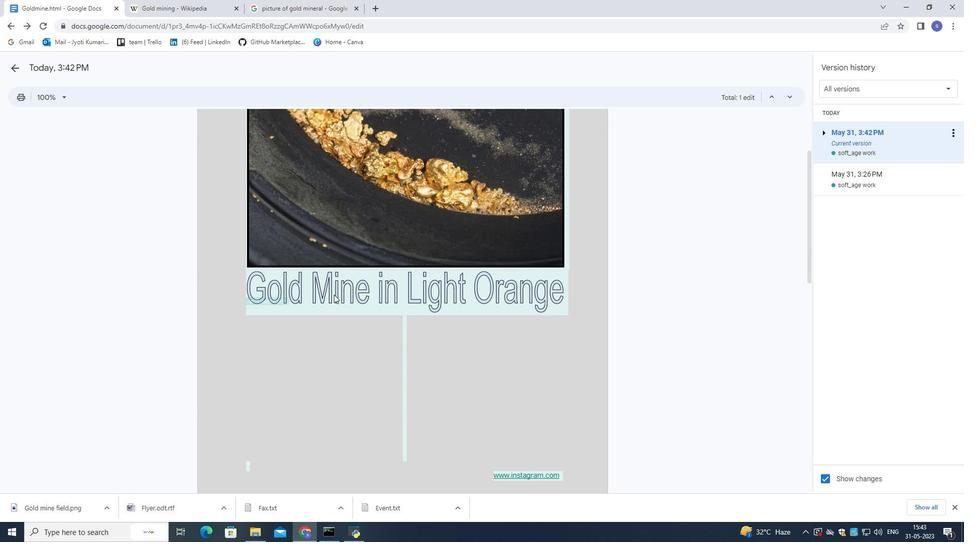 
Action: Mouse scrolled (334, 294) with delta (0, 0)
Screenshot: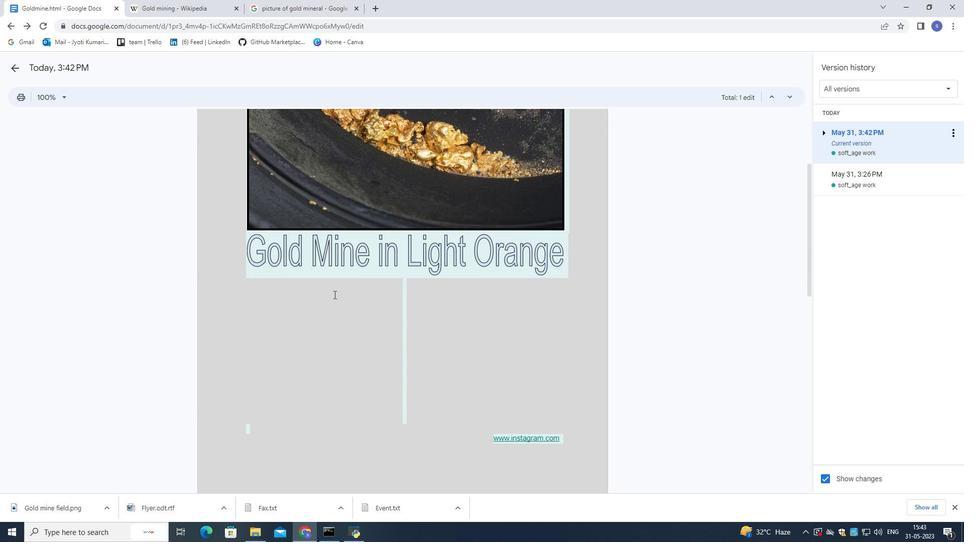 
Action: Mouse scrolled (334, 294) with delta (0, 0)
Screenshot: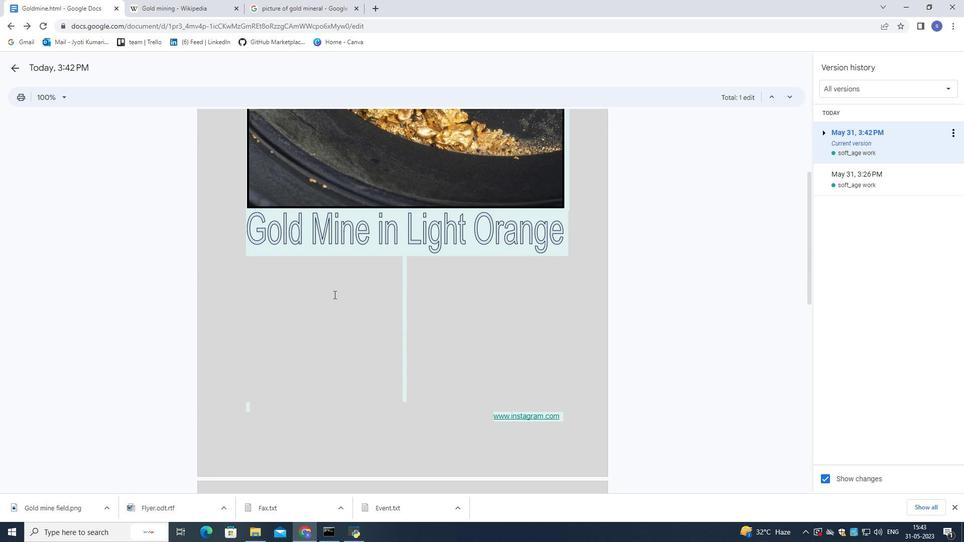 
Action: Mouse moved to (334, 294)
Screenshot: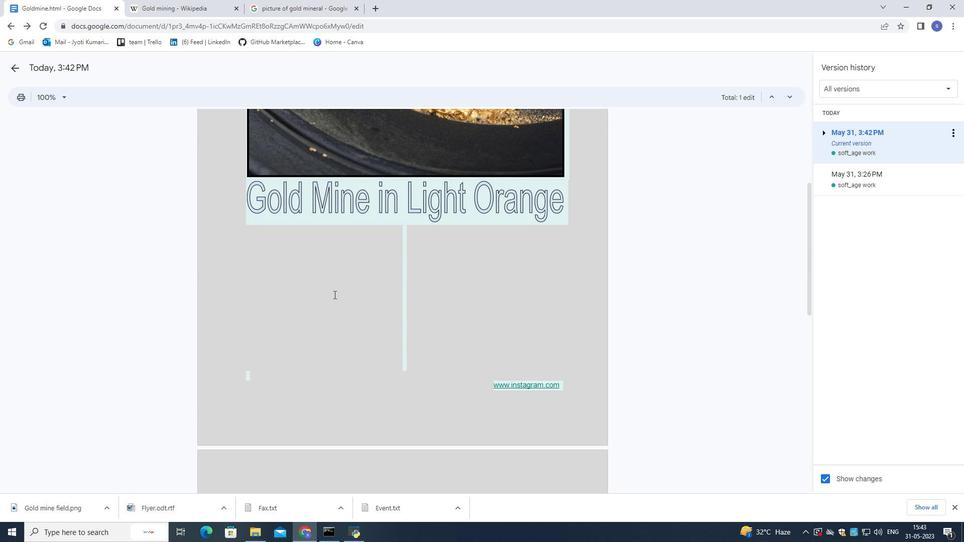 
Action: Mouse scrolled (334, 294) with delta (0, 0)
Screenshot: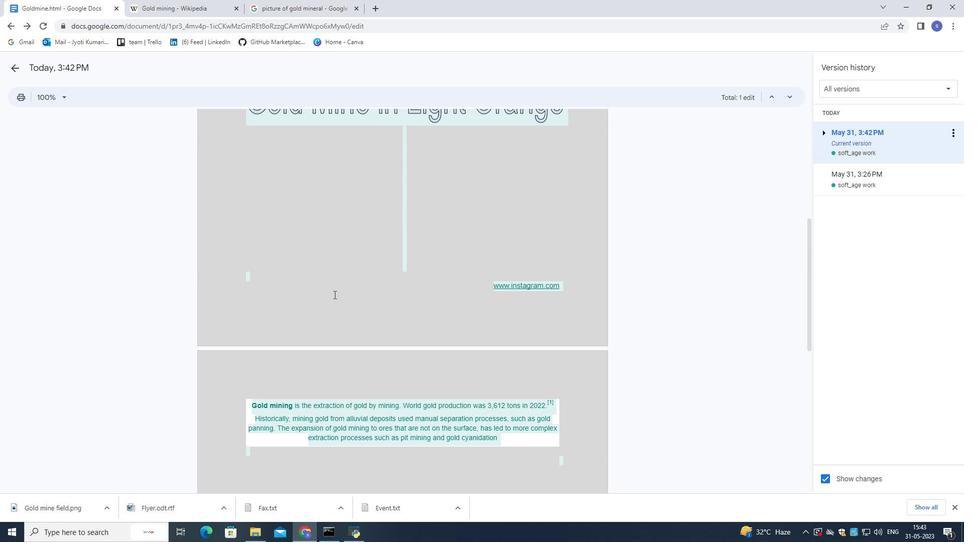 
Action: Mouse scrolled (334, 294) with delta (0, 0)
Screenshot: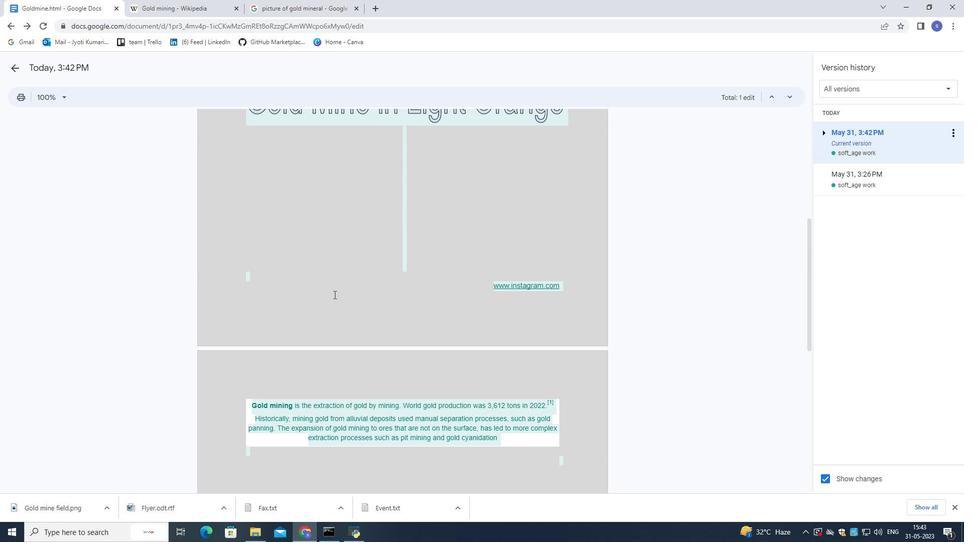 
Action: Mouse scrolled (334, 294) with delta (0, 0)
Screenshot: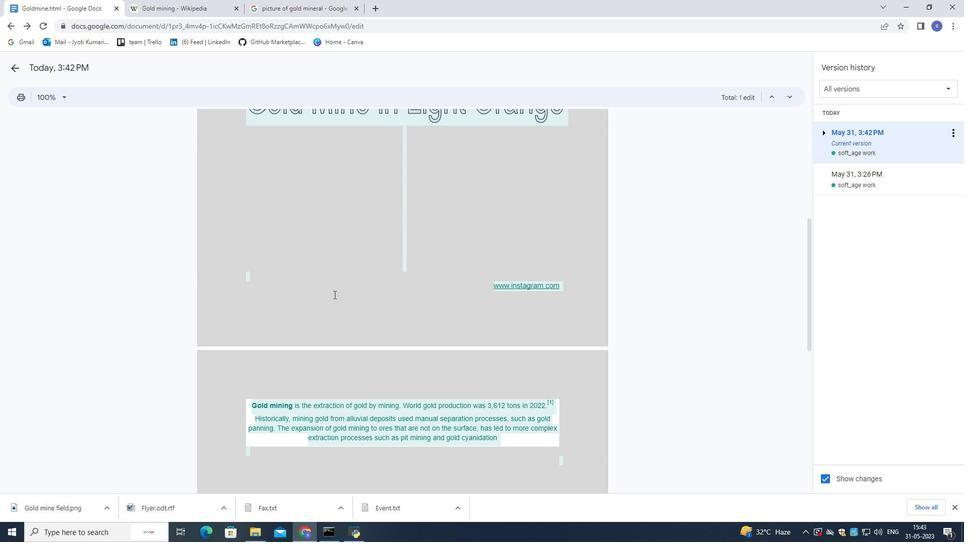 
Action: Mouse scrolled (334, 294) with delta (0, 0)
Screenshot: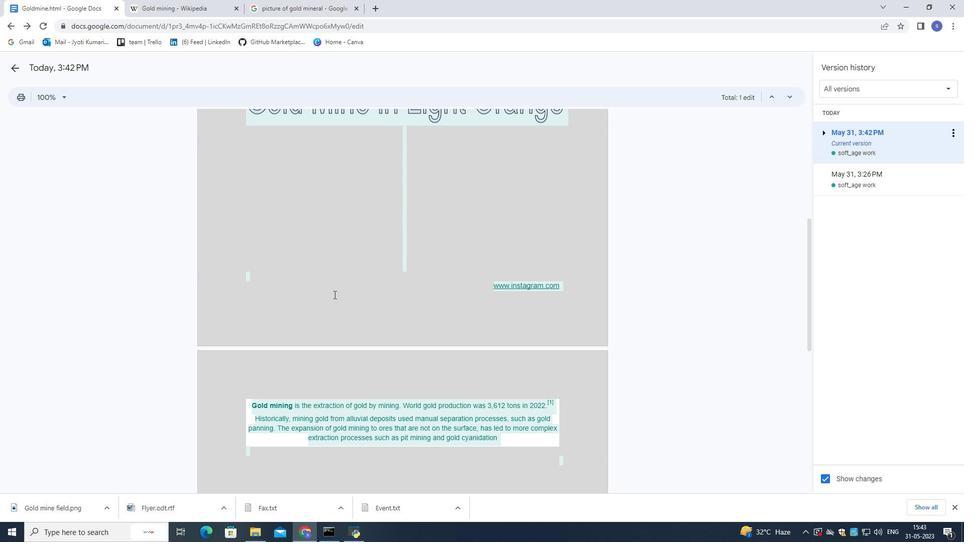 
Action: Mouse scrolled (334, 295) with delta (0, 0)
Screenshot: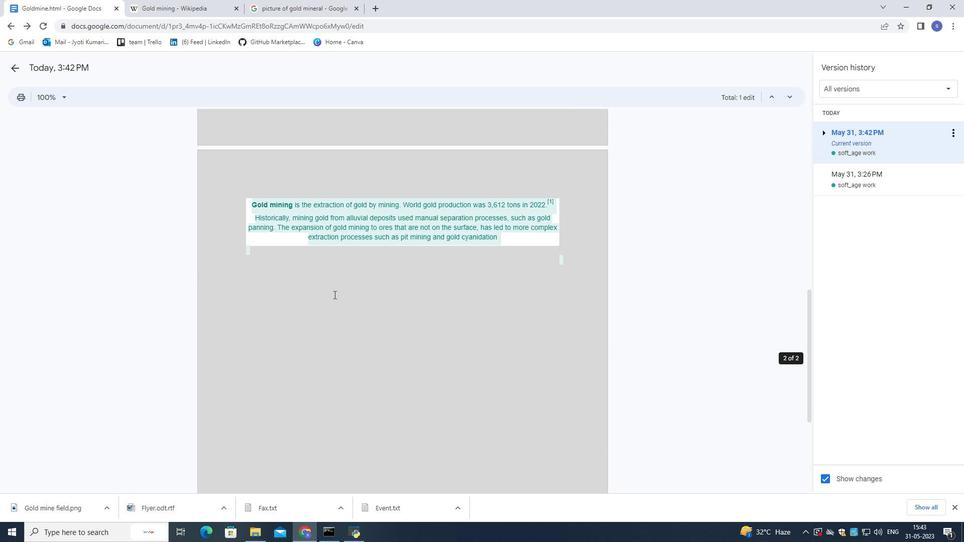 
Action: Mouse scrolled (334, 295) with delta (0, 0)
Screenshot: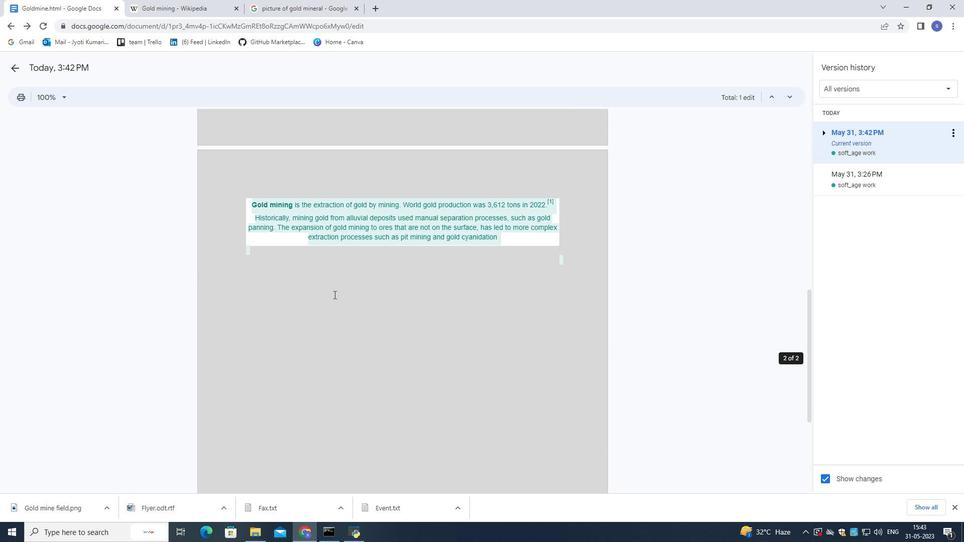
Action: Mouse scrolled (334, 295) with delta (0, 0)
Screenshot: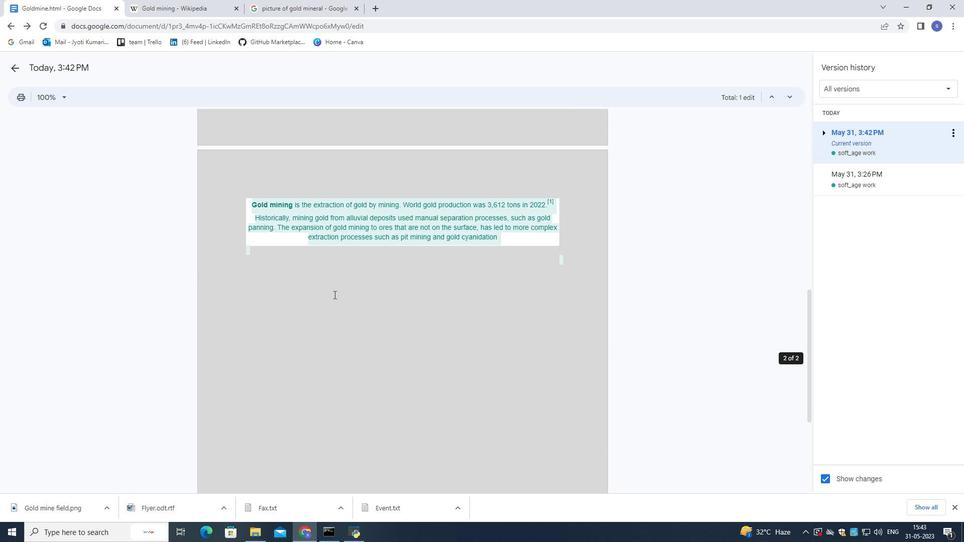 
Action: Mouse scrolled (334, 295) with delta (0, 0)
Screenshot: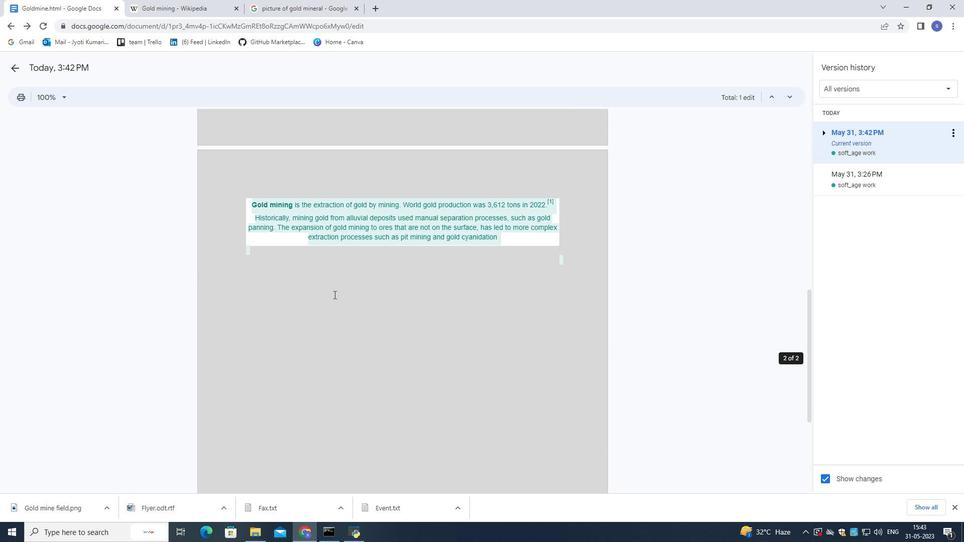 
Action: Mouse scrolled (334, 295) with delta (0, 0)
Screenshot: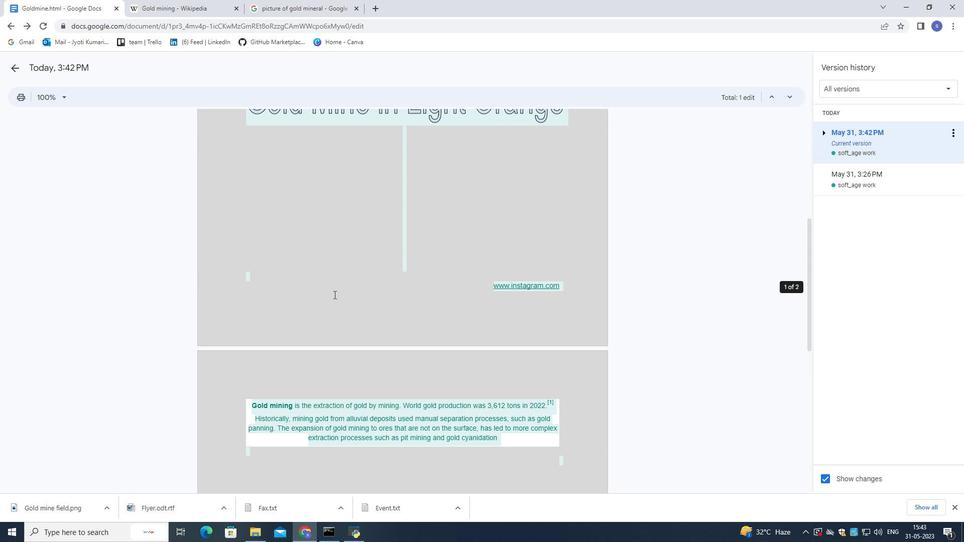 
Action: Mouse scrolled (334, 295) with delta (0, 0)
Screenshot: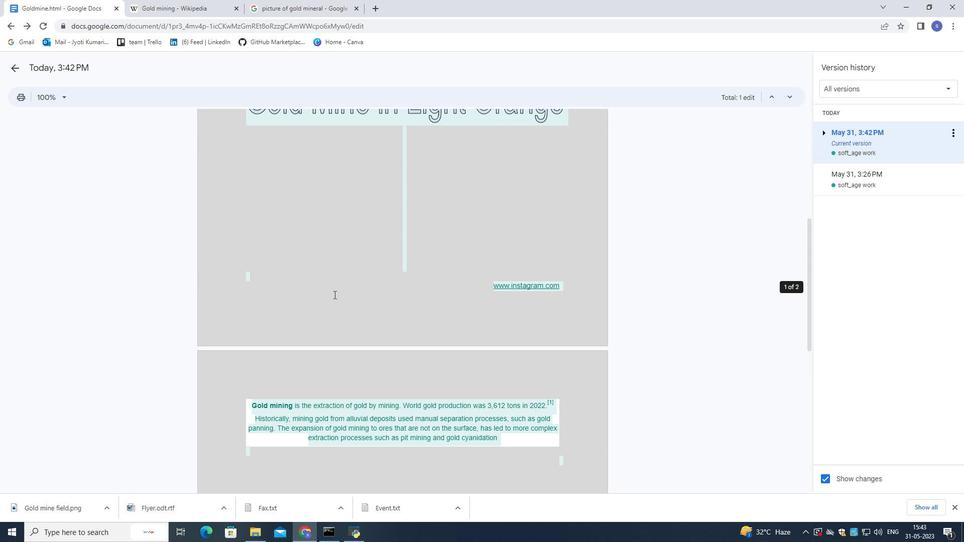 
Action: Mouse scrolled (334, 295) with delta (0, 0)
Screenshot: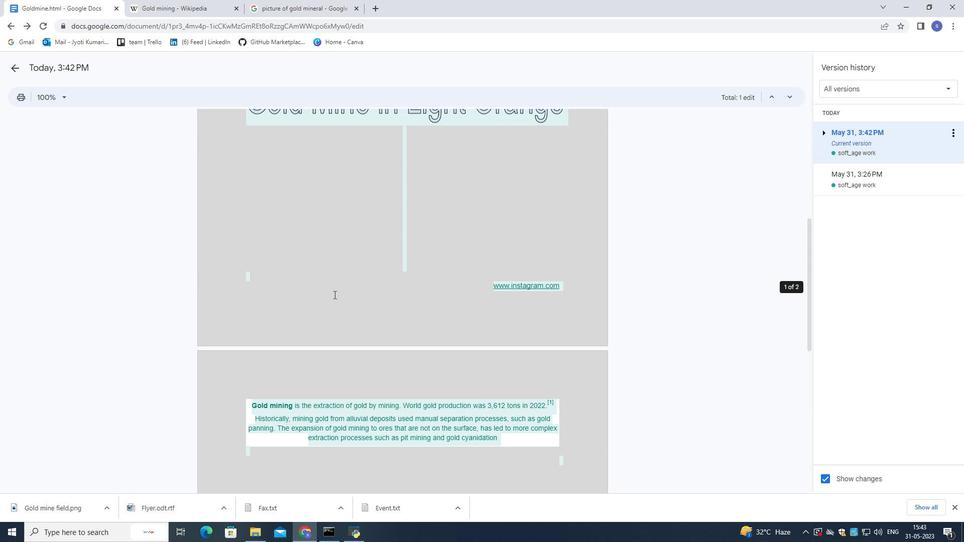 
Action: Mouse scrolled (334, 295) with delta (0, 0)
Screenshot: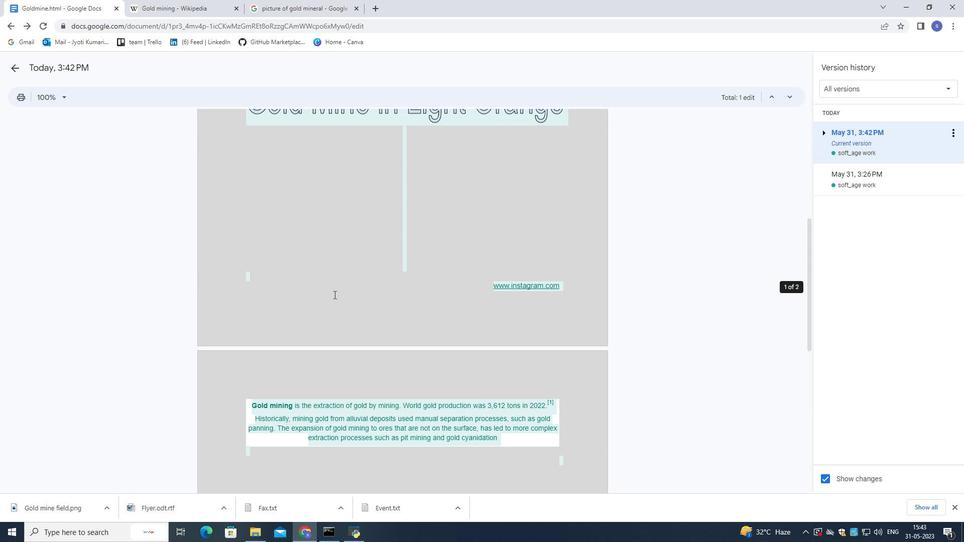 
Action: Mouse scrolled (334, 295) with delta (0, 0)
Screenshot: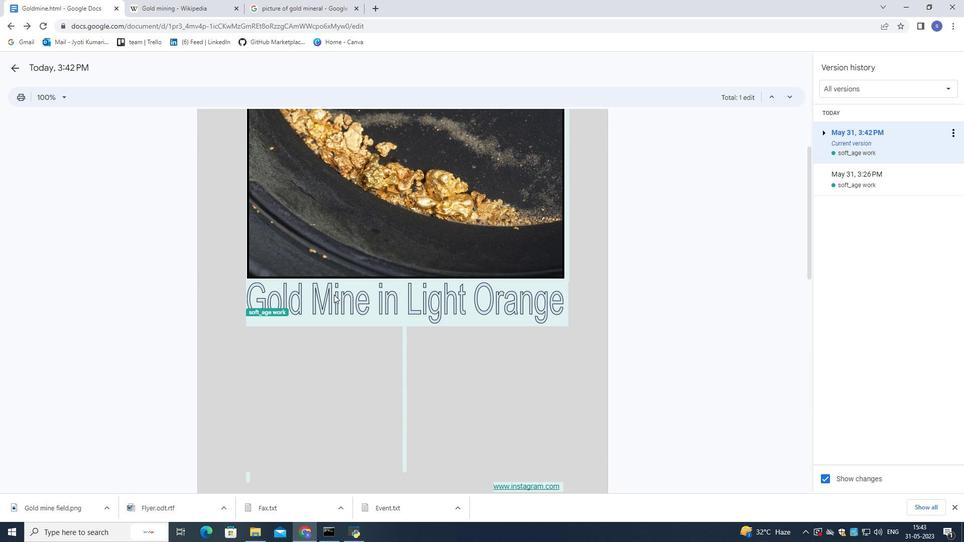 
Action: Mouse scrolled (334, 295) with delta (0, 0)
Screenshot: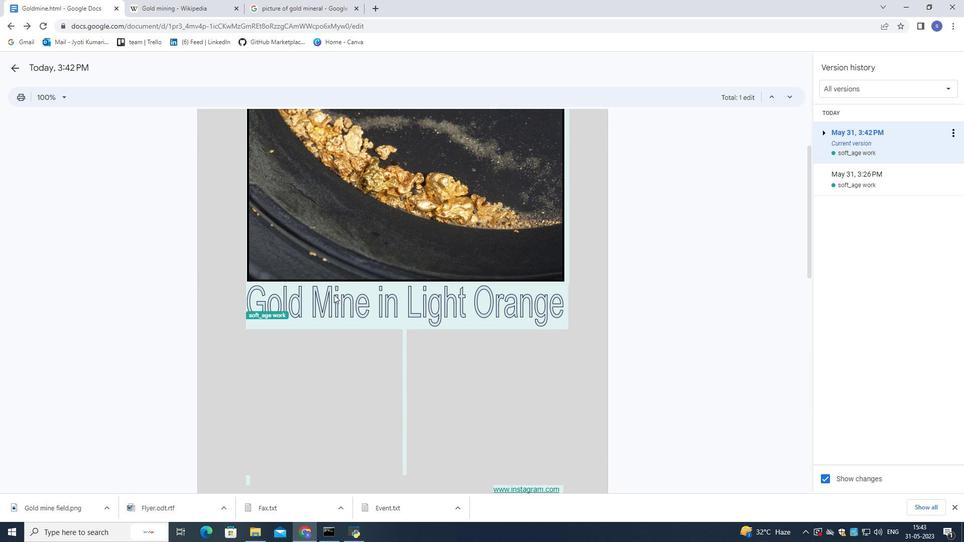 
Action: Mouse scrolled (334, 295) with delta (0, 0)
Screenshot: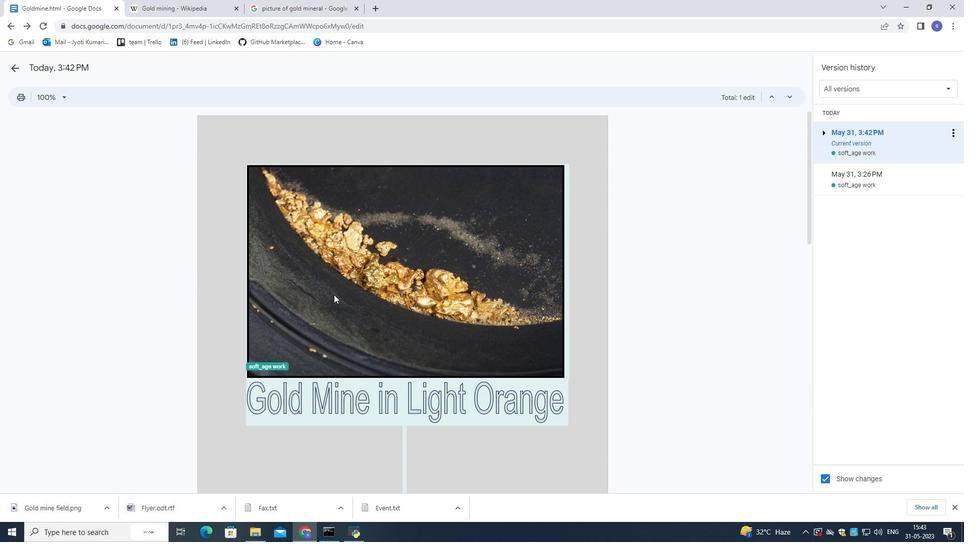 
Action: Mouse moved to (741, 340)
Screenshot: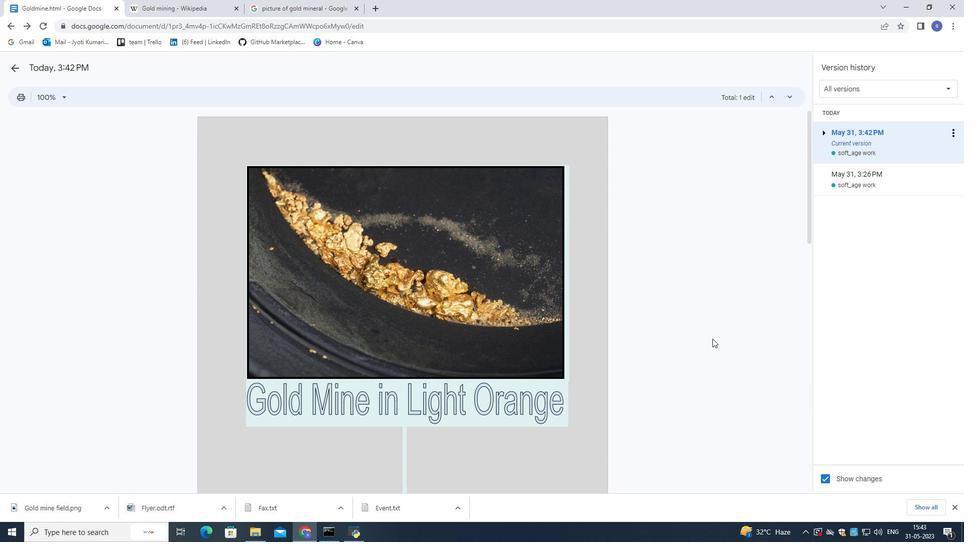 
Action: Mouse pressed left at (741, 340)
Screenshot: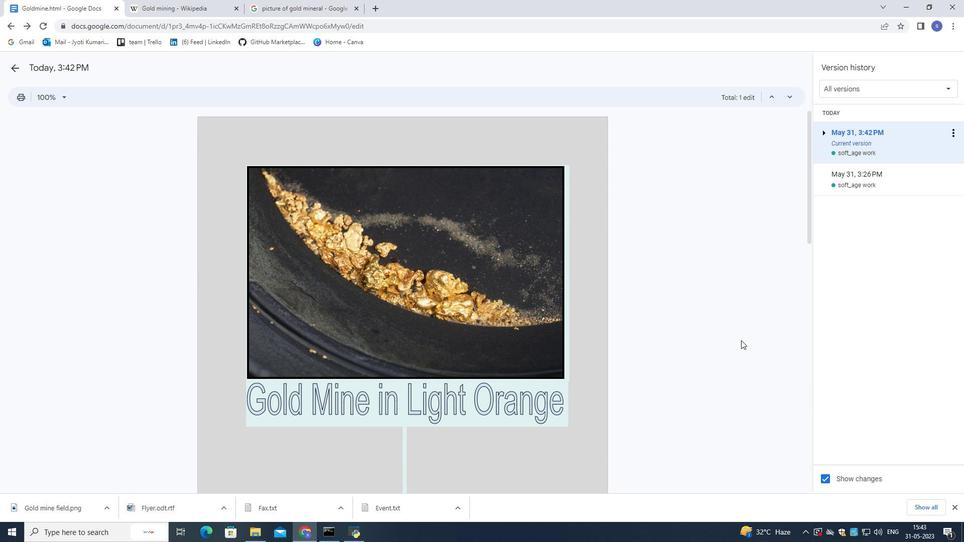 
